 Task: Find connections with filter location Celso Ramos with filter topic #Workfromhomewith filter profile language Potuguese with filter current company Novo Nordisk with filter school Shaney Institute of Health Sciences with filter industry Information Services with filter service category NotaryOnline Research with filter keywords title Medical Laboratory Tech
Action: Mouse moved to (559, 116)
Screenshot: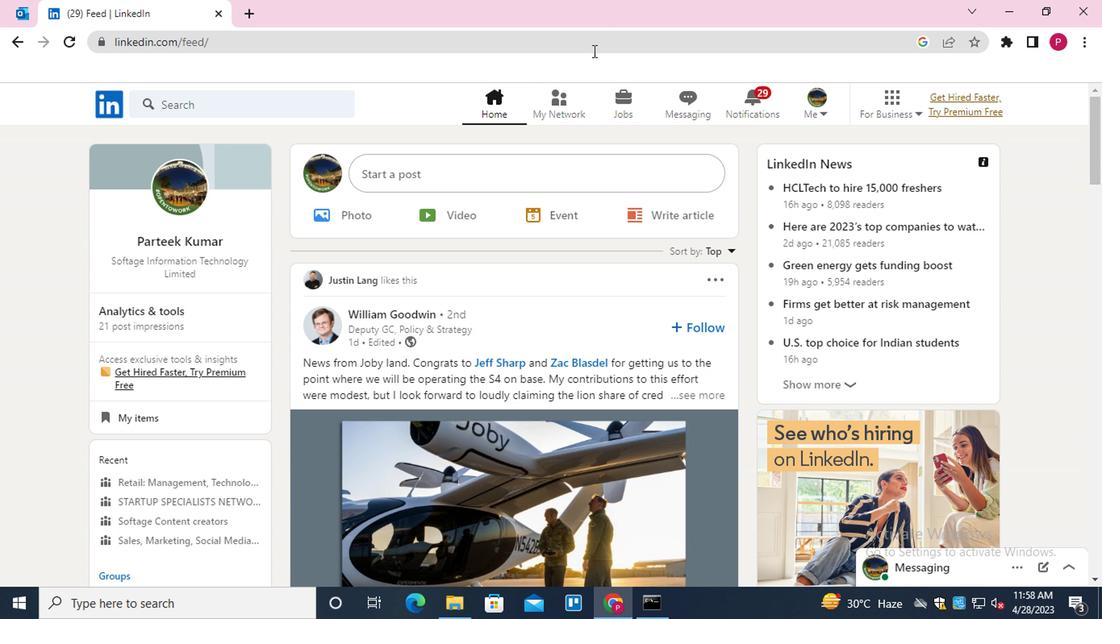 
Action: Mouse pressed left at (559, 116)
Screenshot: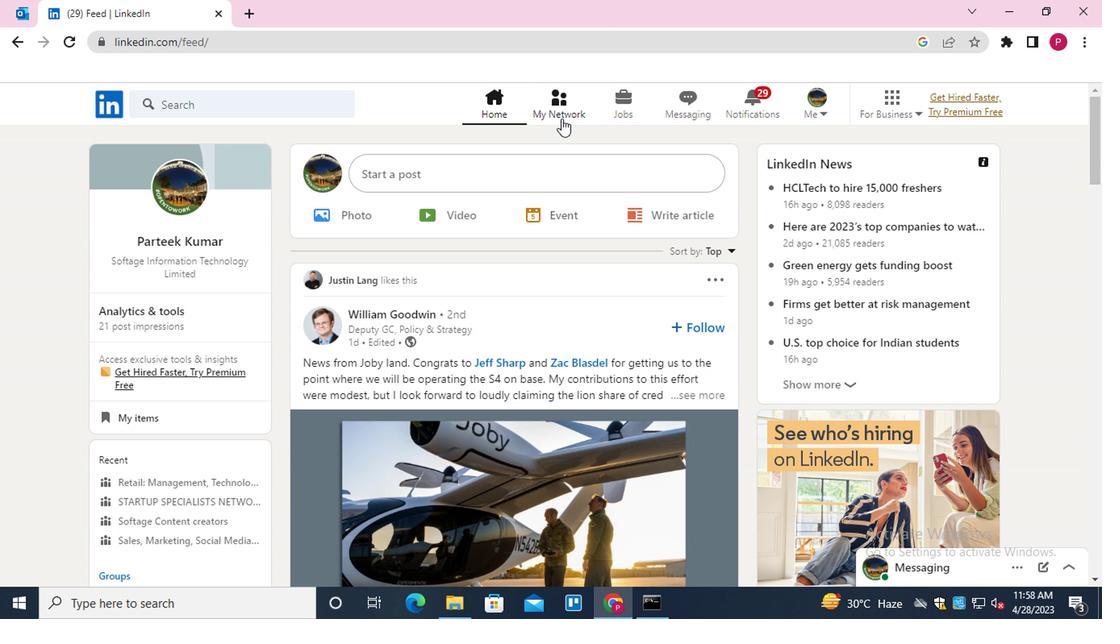 
Action: Mouse moved to (292, 195)
Screenshot: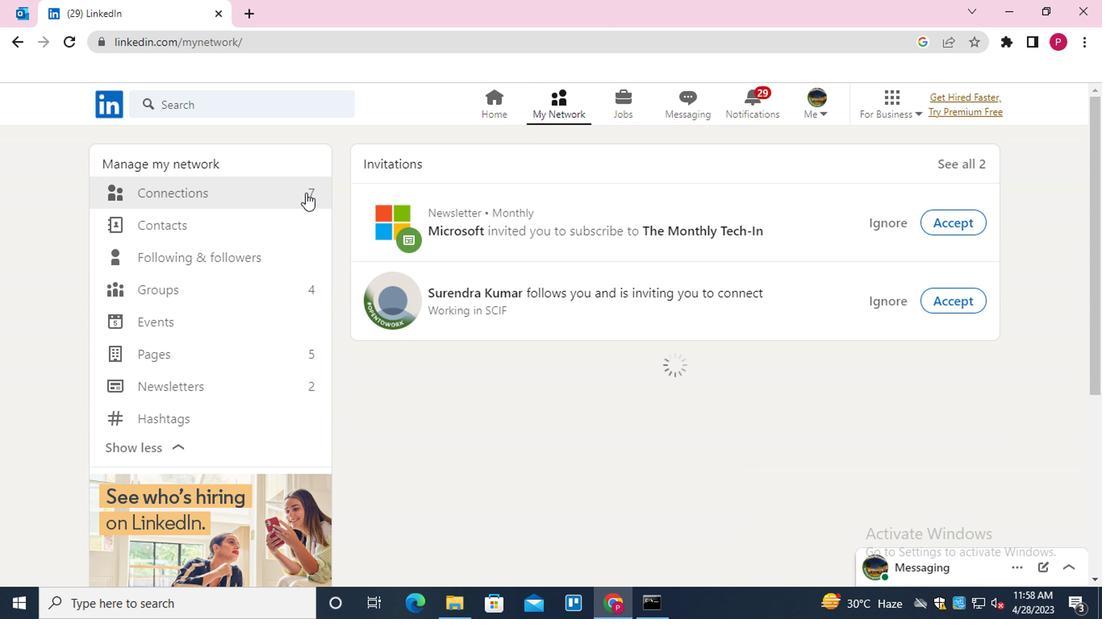 
Action: Mouse pressed left at (292, 195)
Screenshot: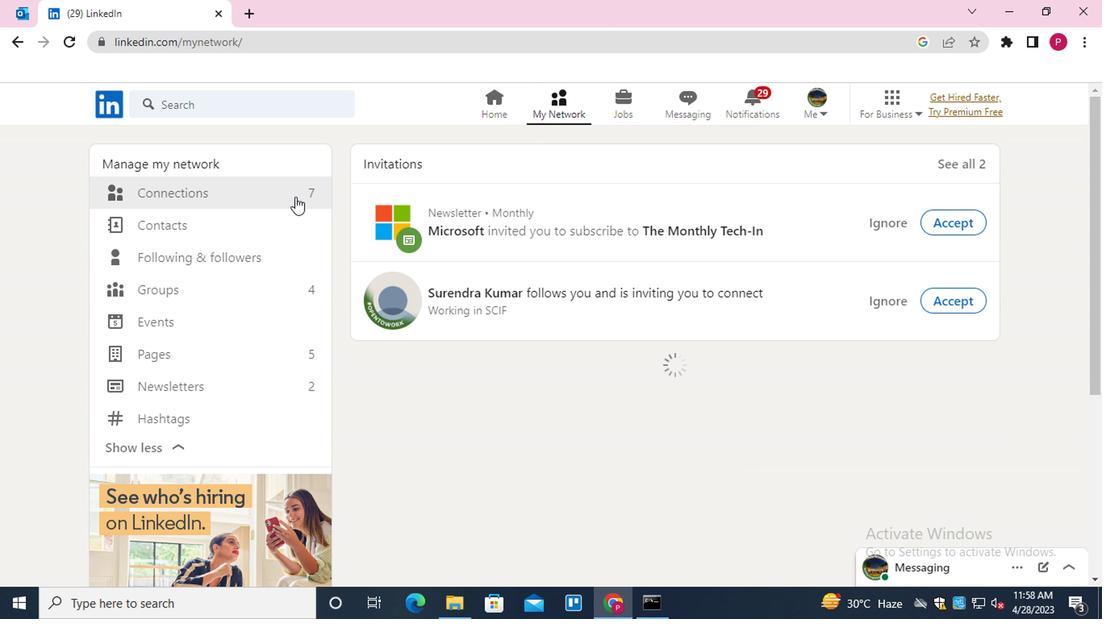 
Action: Mouse moved to (666, 192)
Screenshot: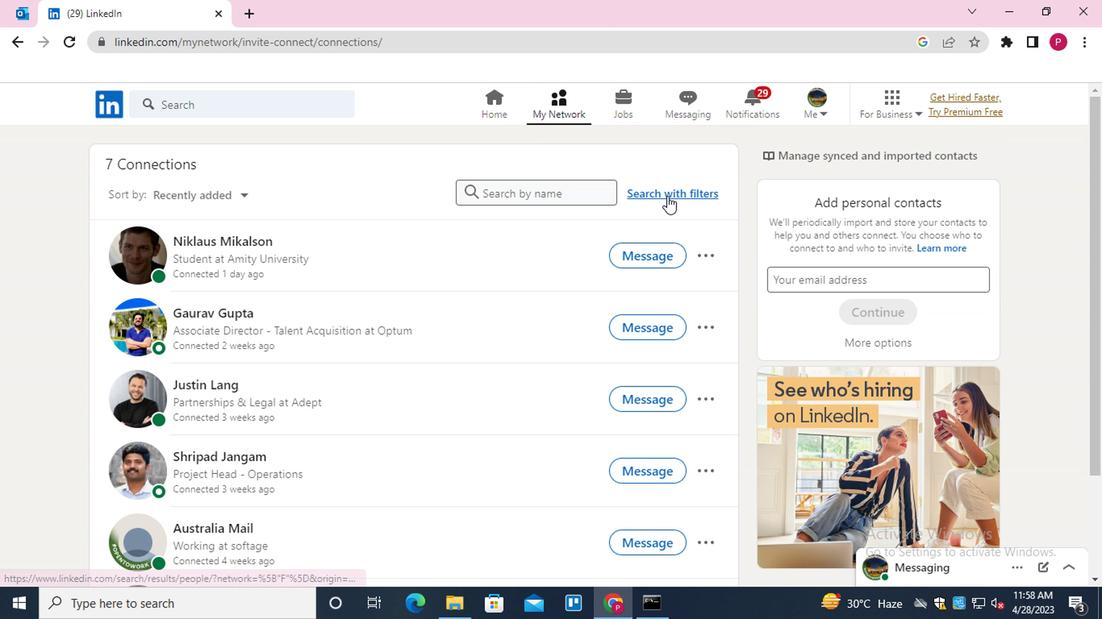 
Action: Mouse pressed left at (666, 192)
Screenshot: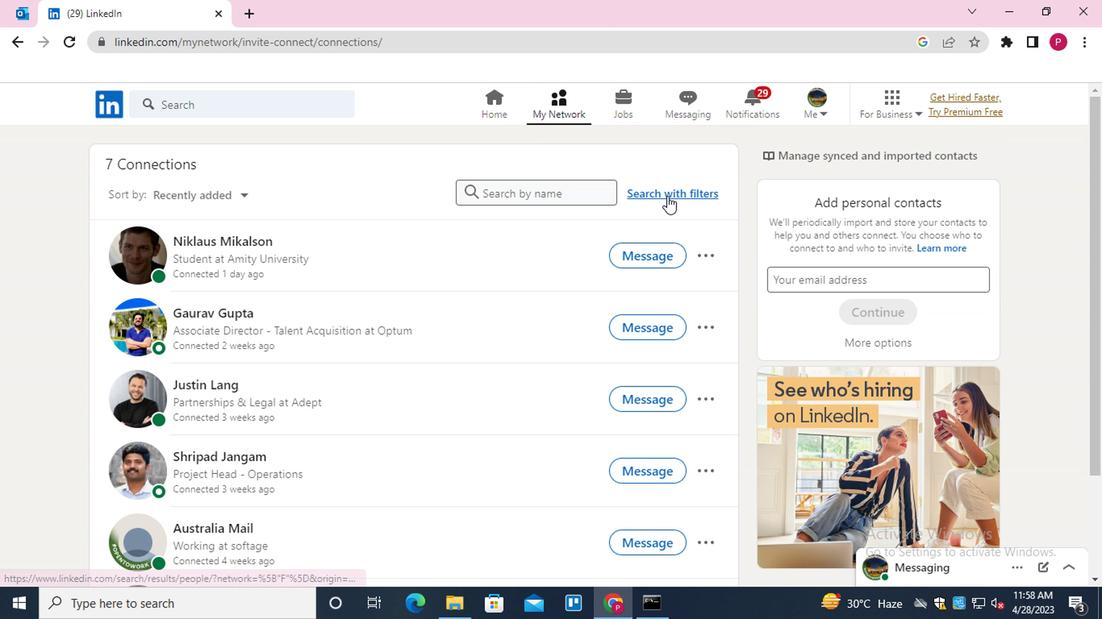 
Action: Mouse moved to (593, 149)
Screenshot: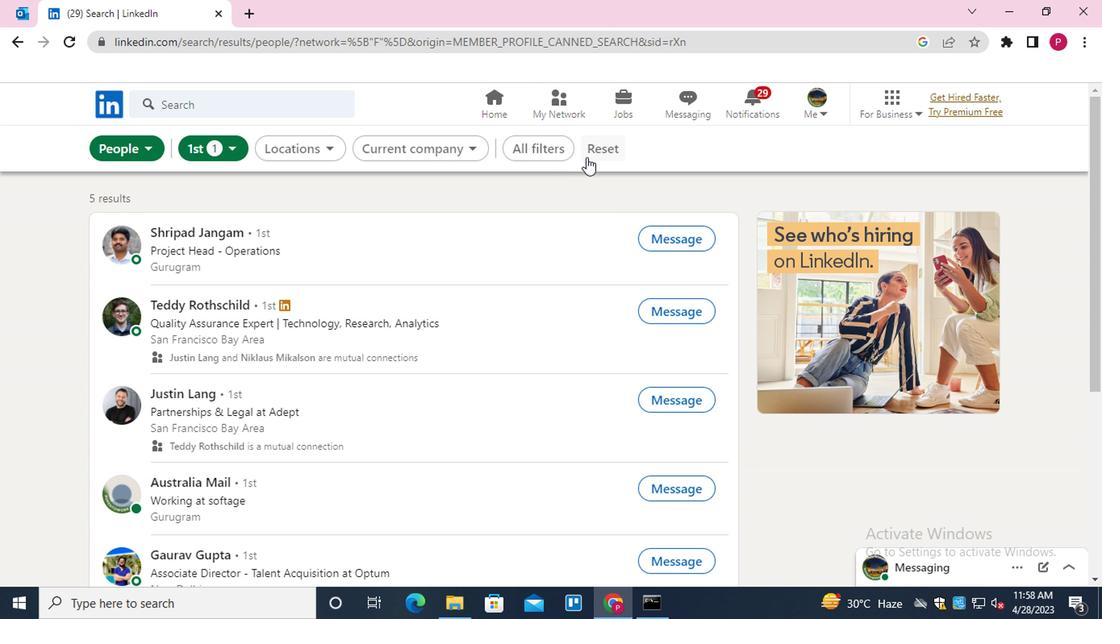 
Action: Mouse pressed left at (593, 149)
Screenshot: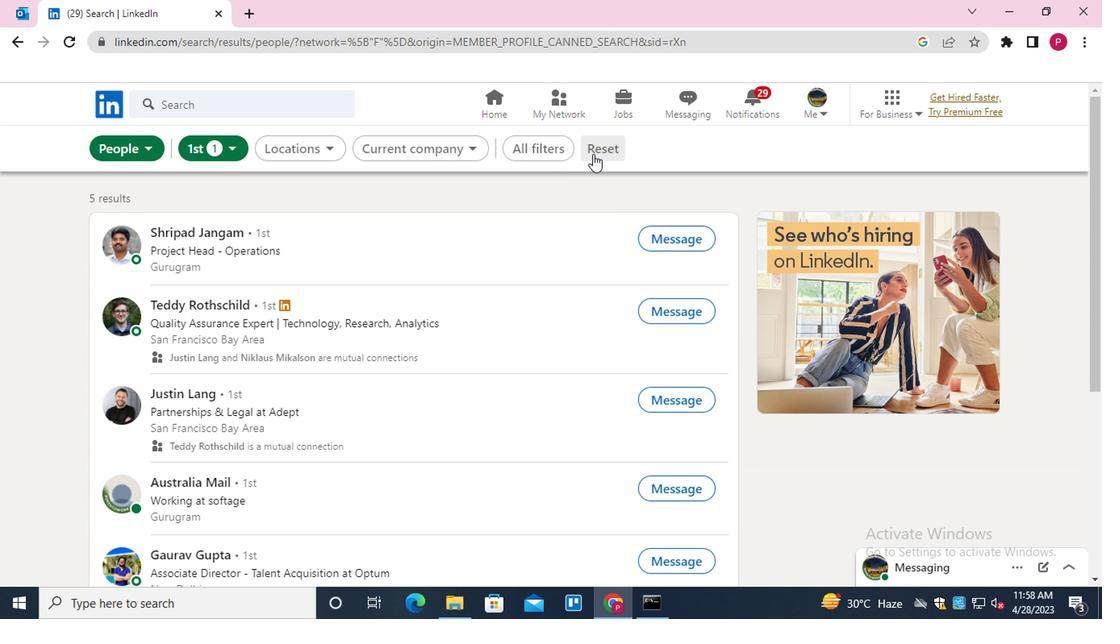 
Action: Mouse moved to (575, 148)
Screenshot: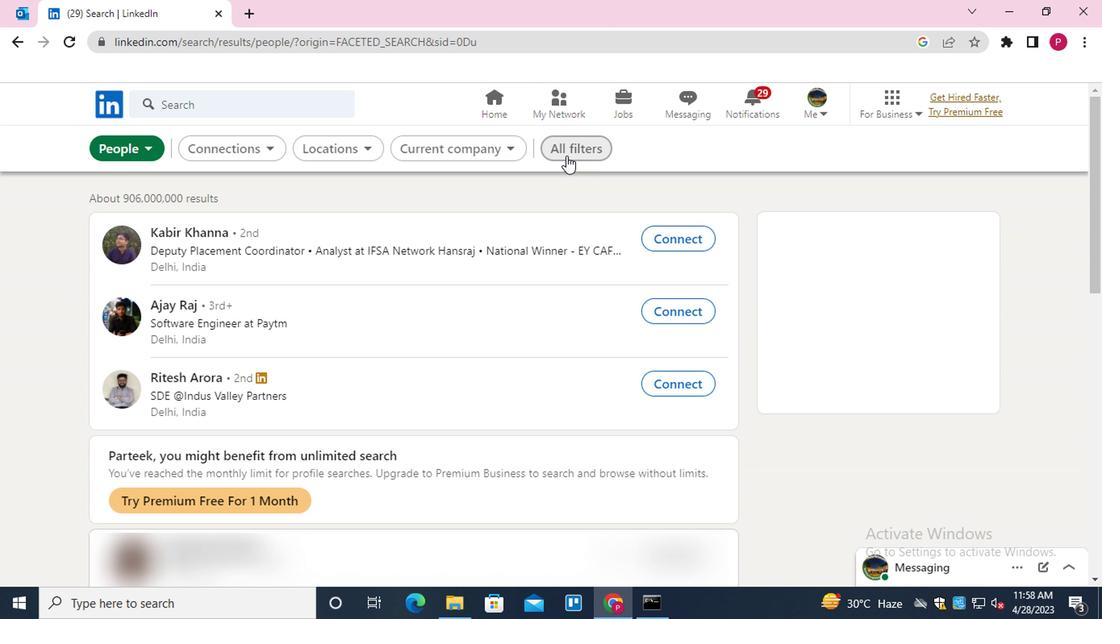 
Action: Mouse pressed left at (575, 148)
Screenshot: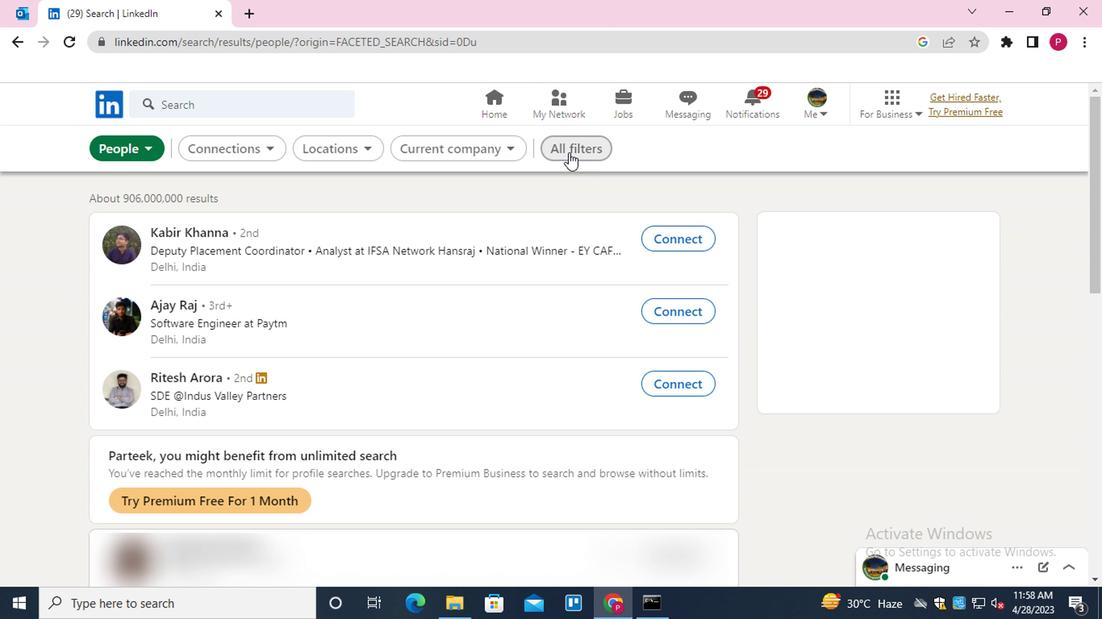 
Action: Mouse moved to (852, 355)
Screenshot: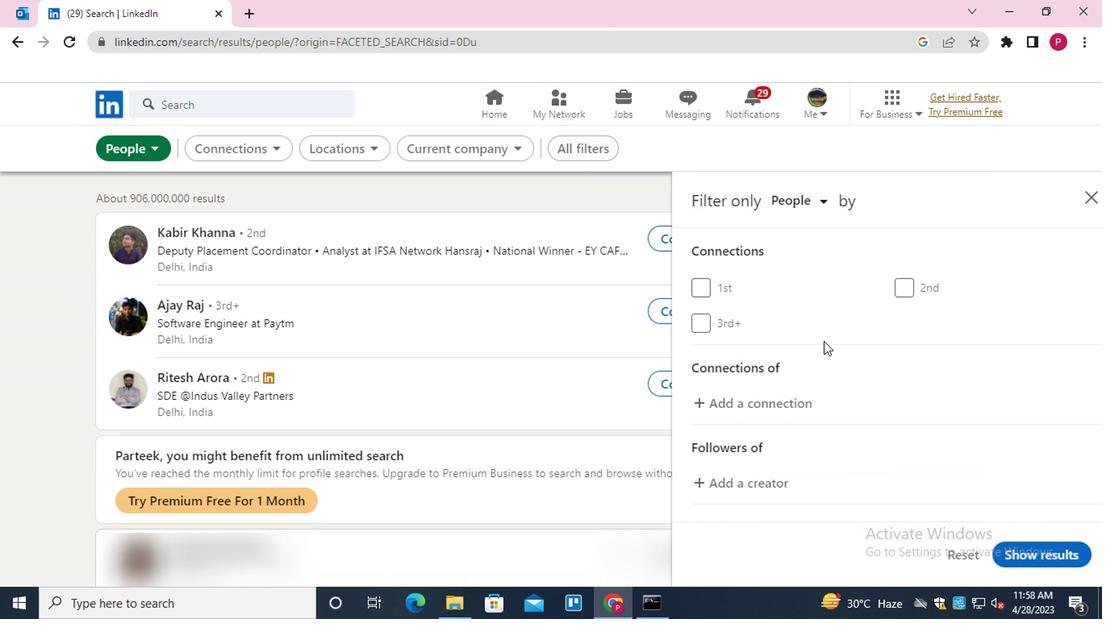 
Action: Mouse scrolled (852, 355) with delta (0, 0)
Screenshot: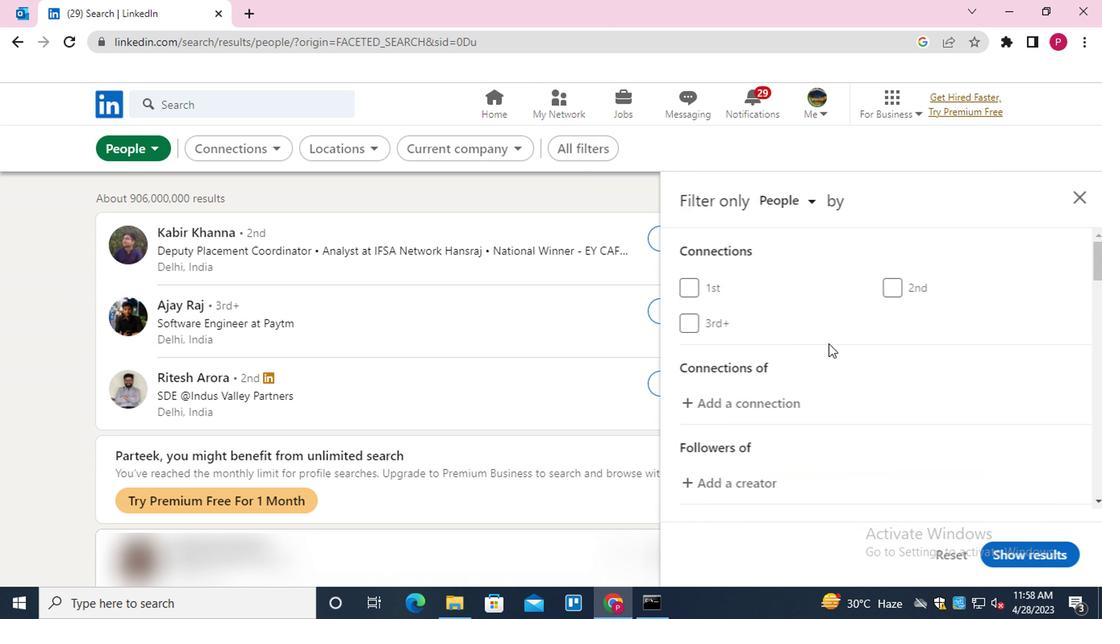 
Action: Mouse scrolled (852, 355) with delta (0, 0)
Screenshot: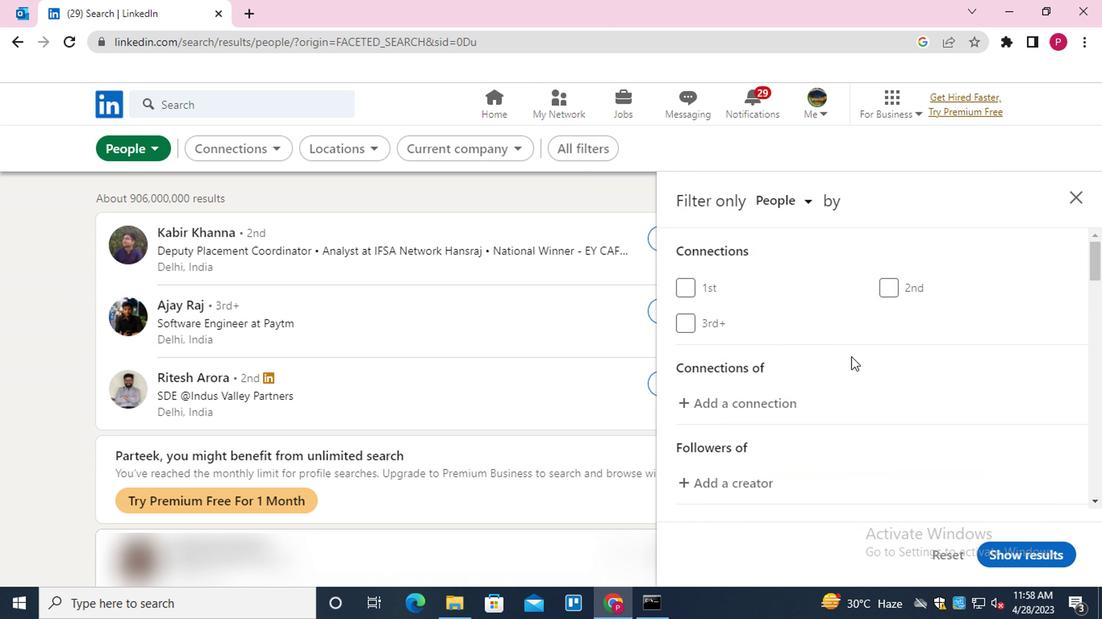 
Action: Mouse scrolled (852, 355) with delta (0, 0)
Screenshot: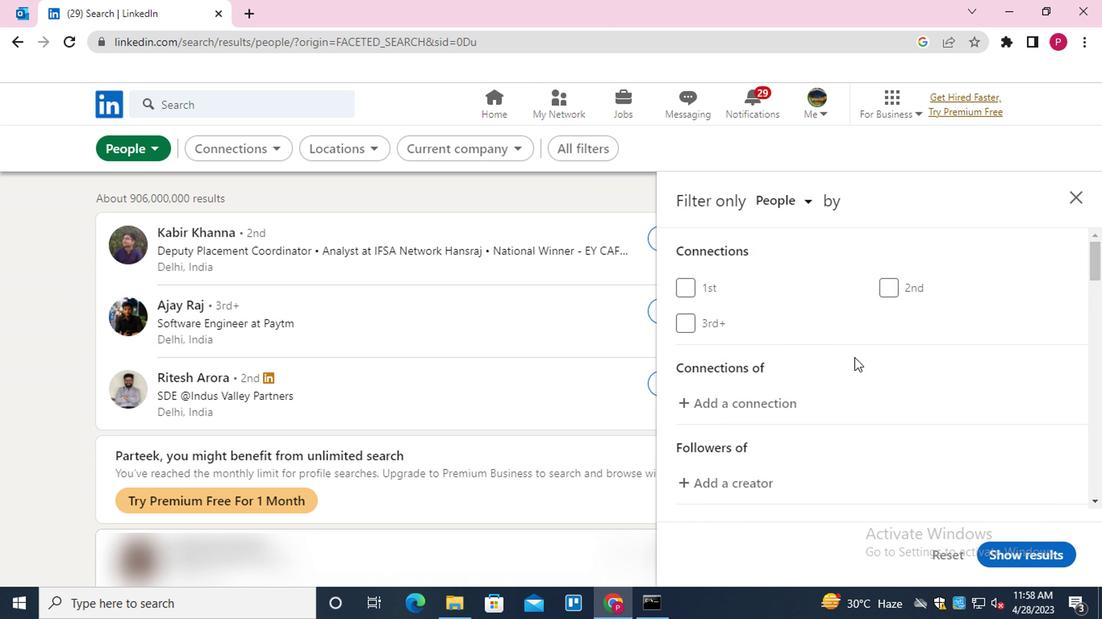 
Action: Mouse moved to (956, 392)
Screenshot: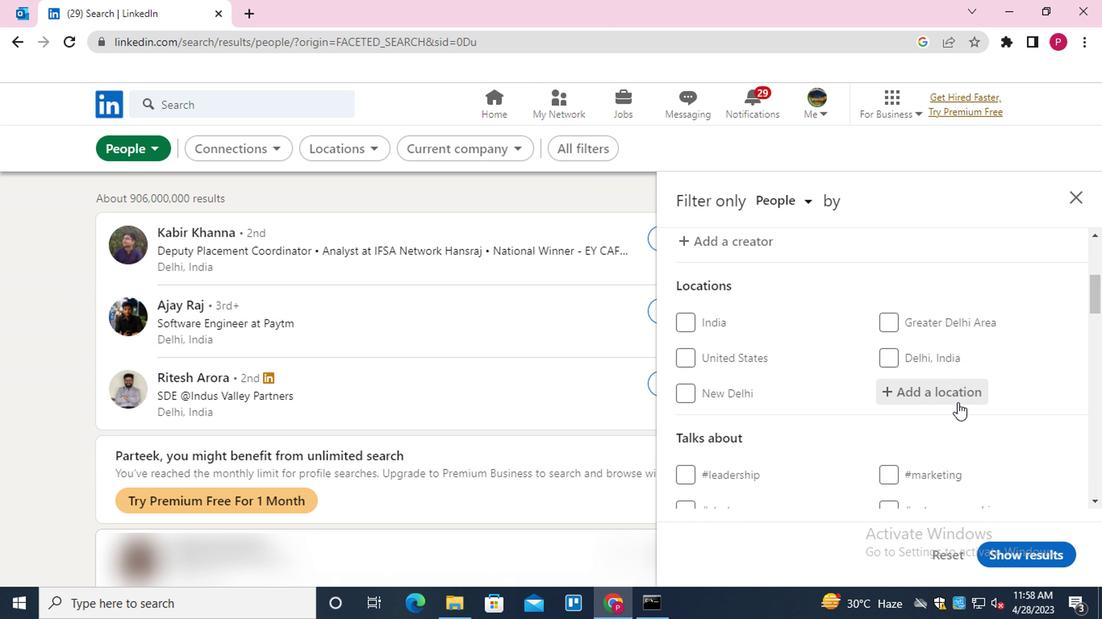 
Action: Mouse pressed left at (956, 392)
Screenshot: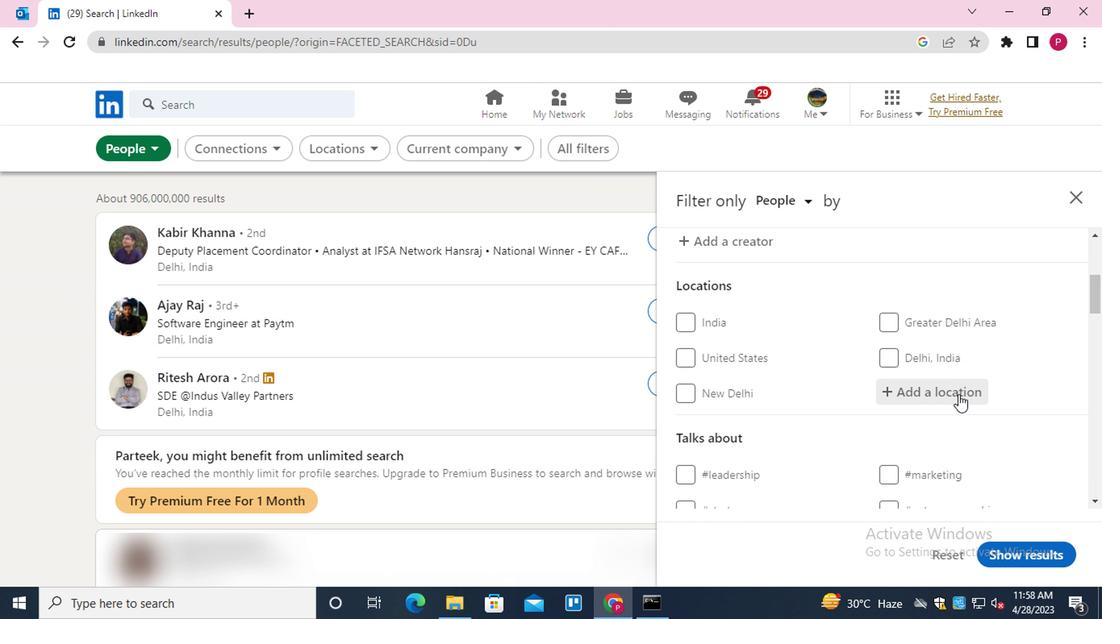
Action: Key pressed <Key.shift>CELSO<Key.down><Key.down><Key.enter>
Screenshot: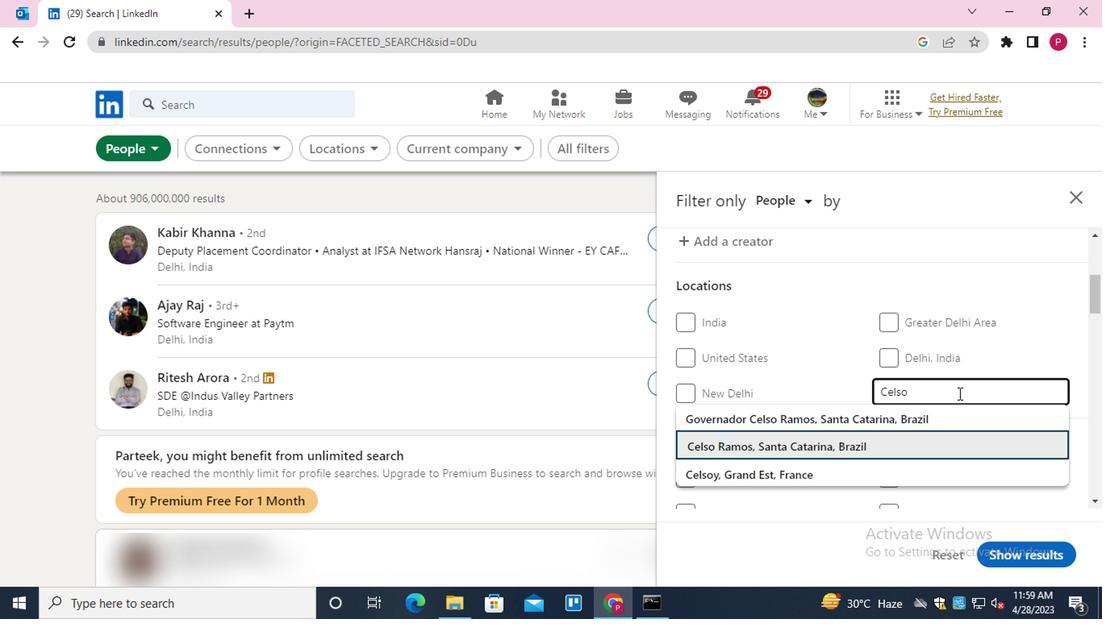 
Action: Mouse moved to (954, 392)
Screenshot: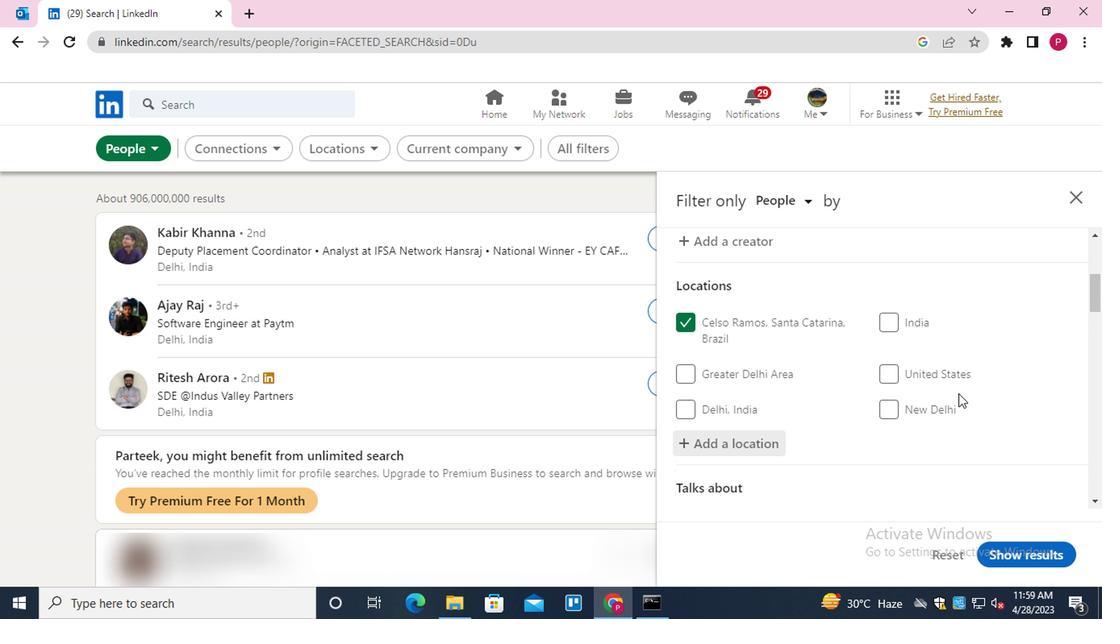 
Action: Mouse scrolled (954, 391) with delta (0, -1)
Screenshot: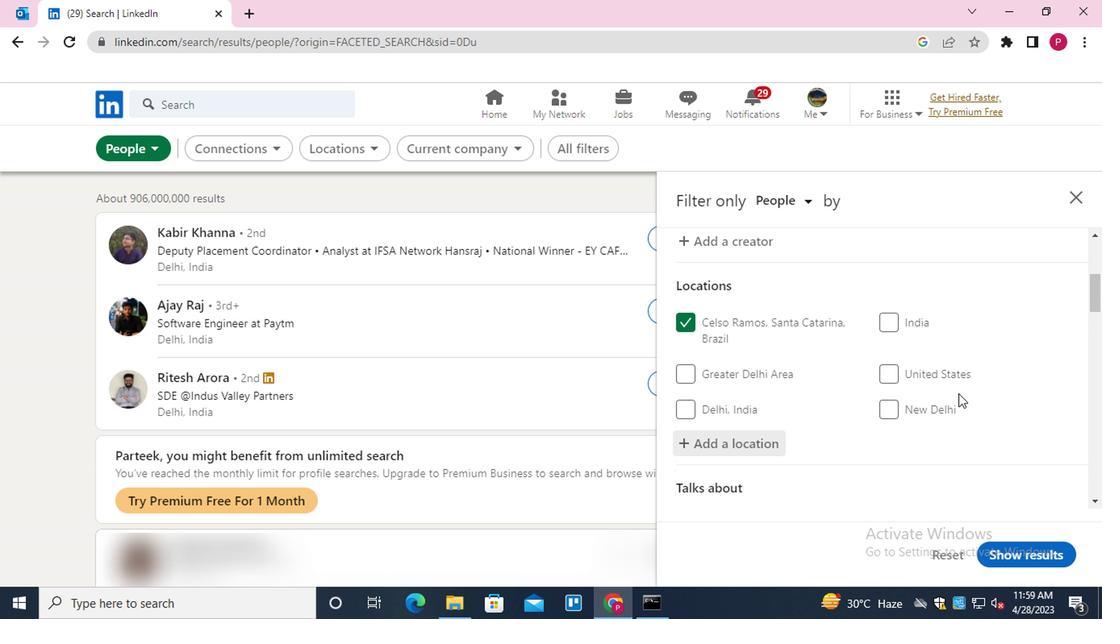 
Action: Mouse moved to (947, 394)
Screenshot: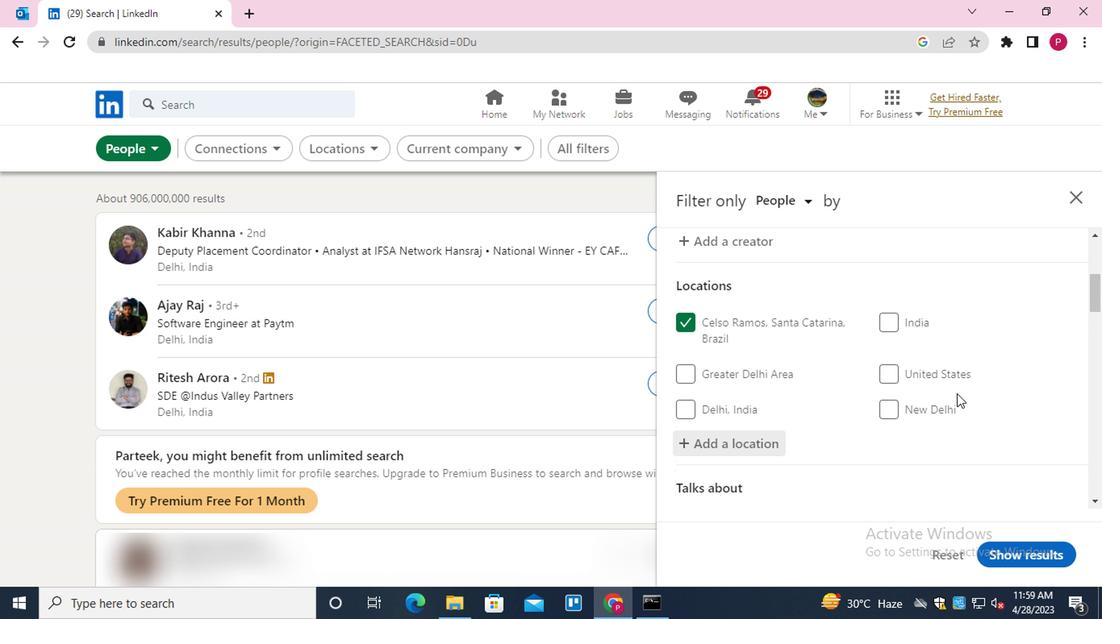 
Action: Mouse scrolled (947, 393) with delta (0, -1)
Screenshot: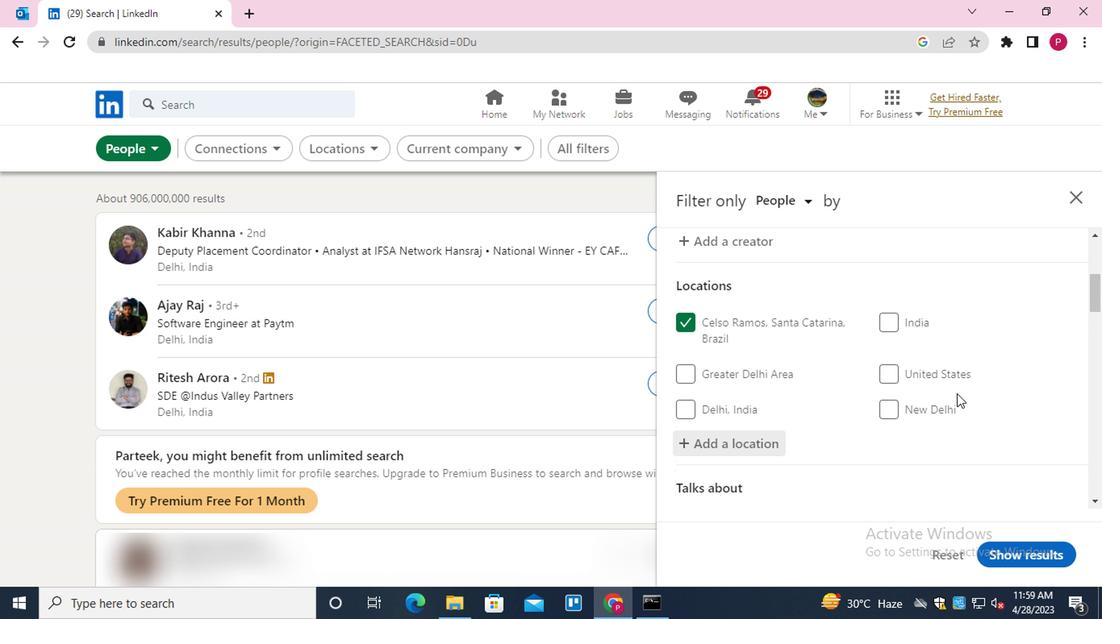 
Action: Mouse moved to (934, 398)
Screenshot: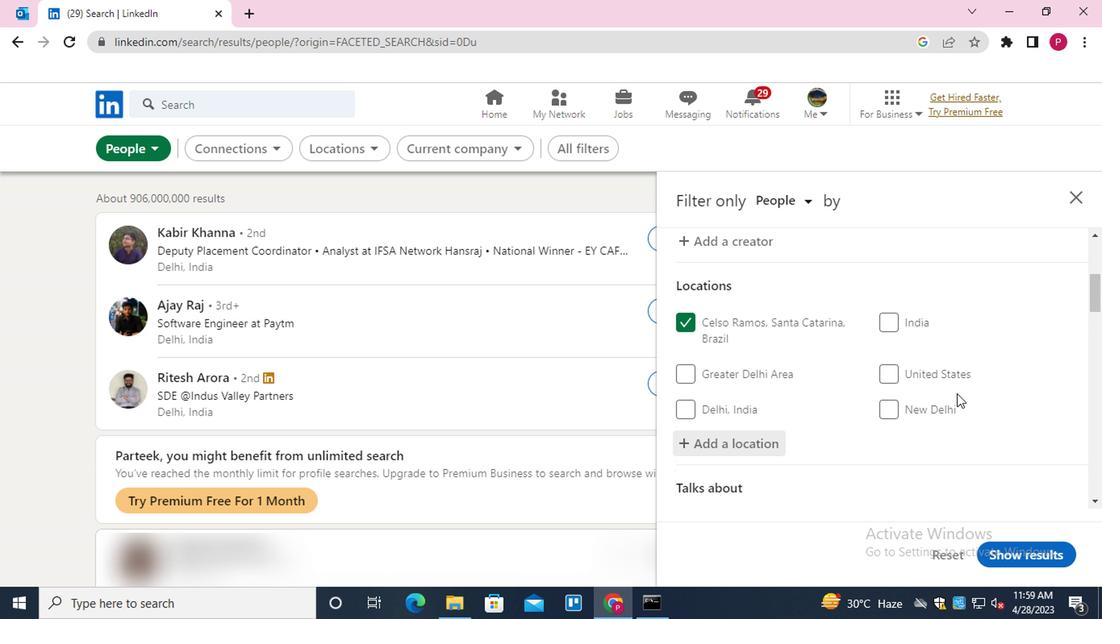 
Action: Mouse scrolled (934, 397) with delta (0, -1)
Screenshot: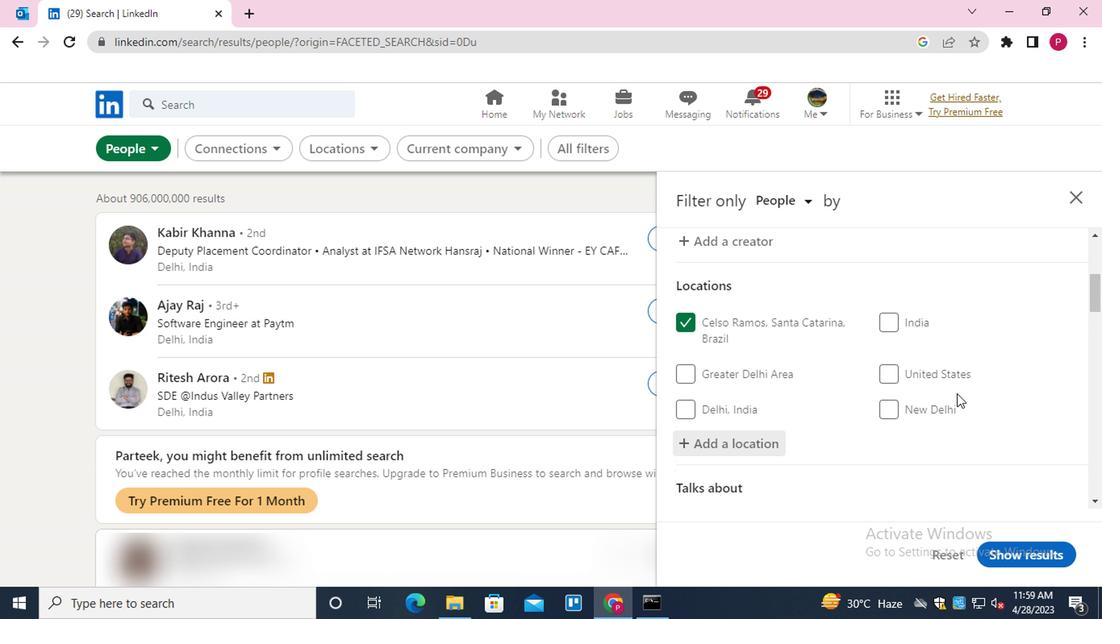 
Action: Mouse moved to (898, 354)
Screenshot: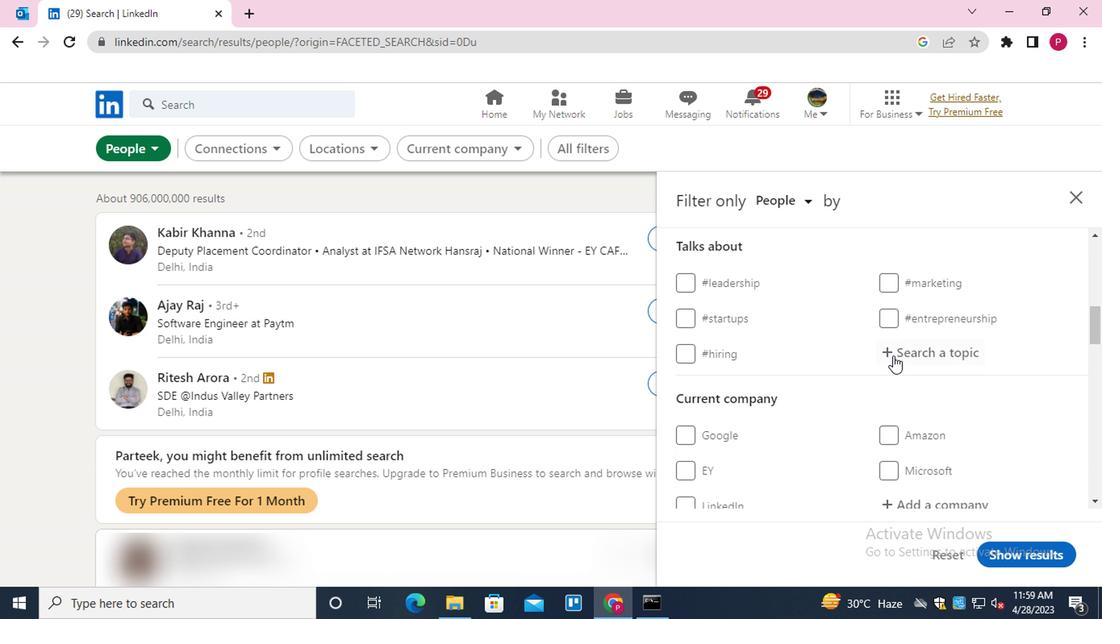 
Action: Mouse pressed left at (898, 354)
Screenshot: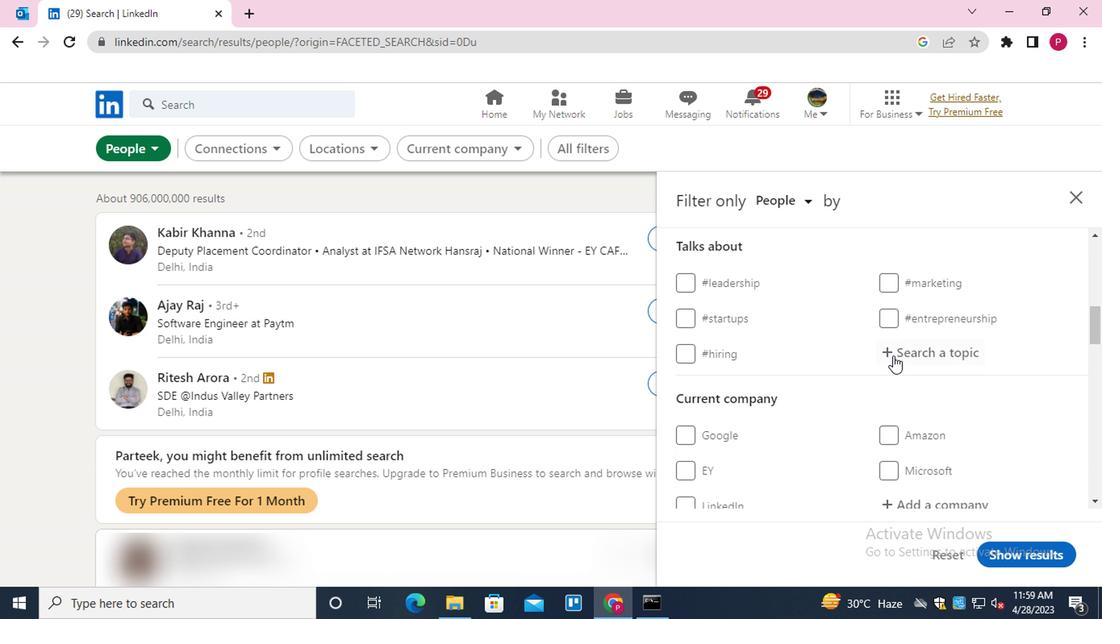 
Action: Key pressed WORKFROMHOME<Key.down><Key.down><Key.down><Key.enter>
Screenshot: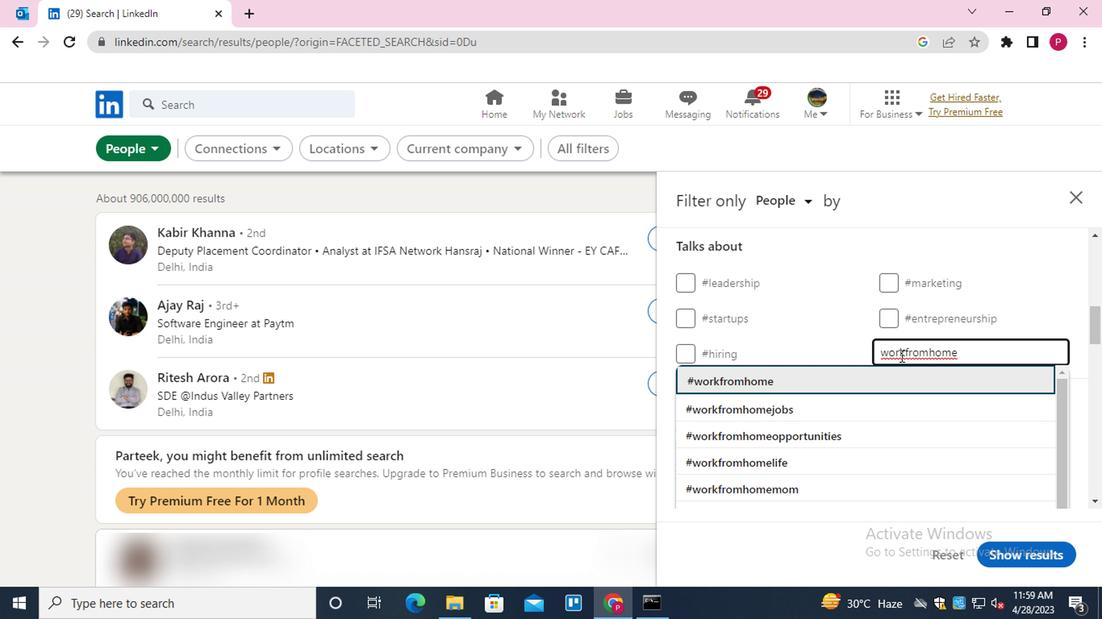 
Action: Mouse moved to (892, 359)
Screenshot: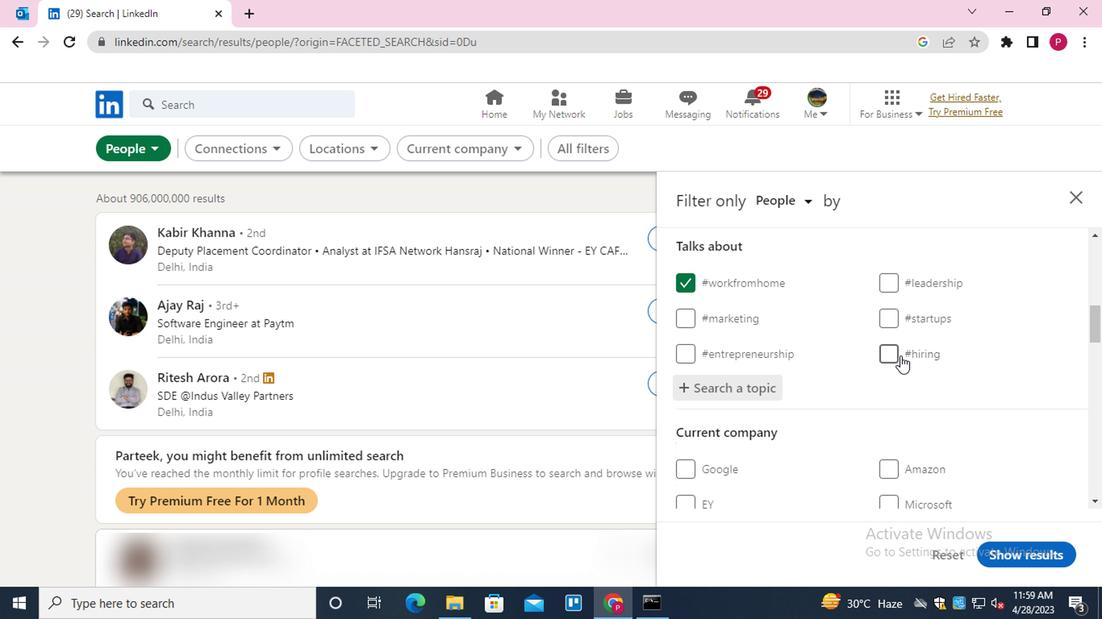 
Action: Mouse scrolled (892, 359) with delta (0, 0)
Screenshot: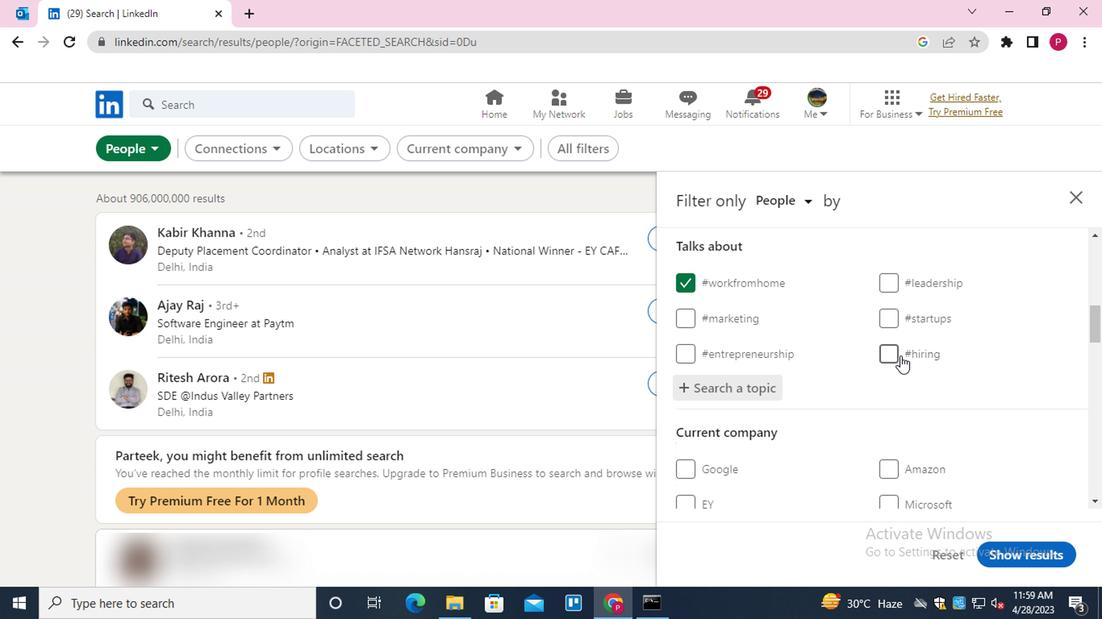 
Action: Mouse scrolled (892, 359) with delta (0, 0)
Screenshot: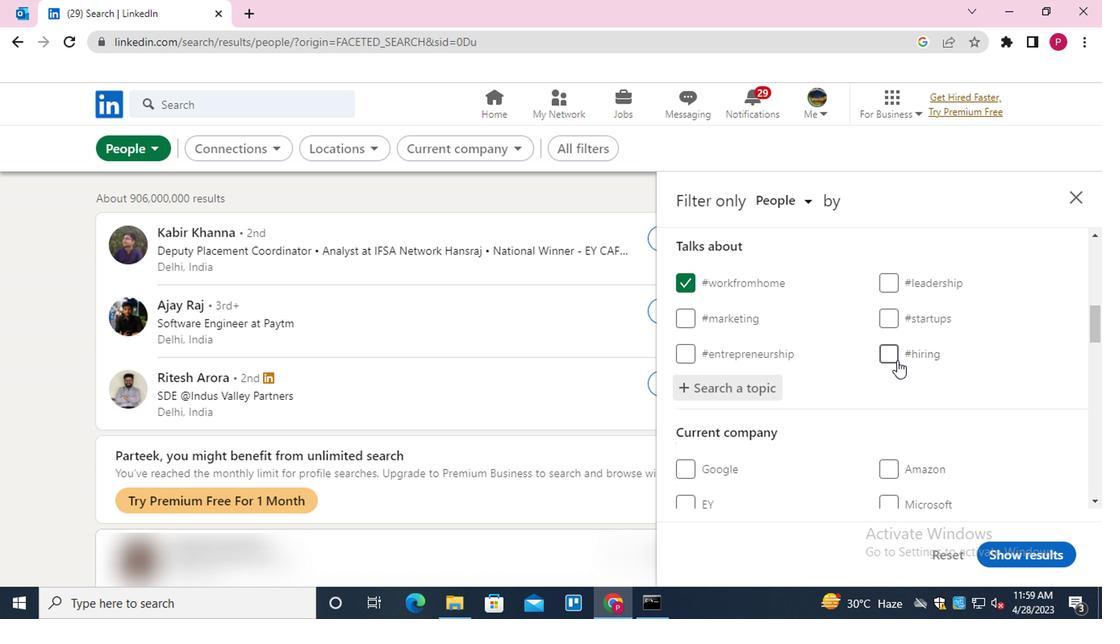 
Action: Mouse scrolled (892, 359) with delta (0, 0)
Screenshot: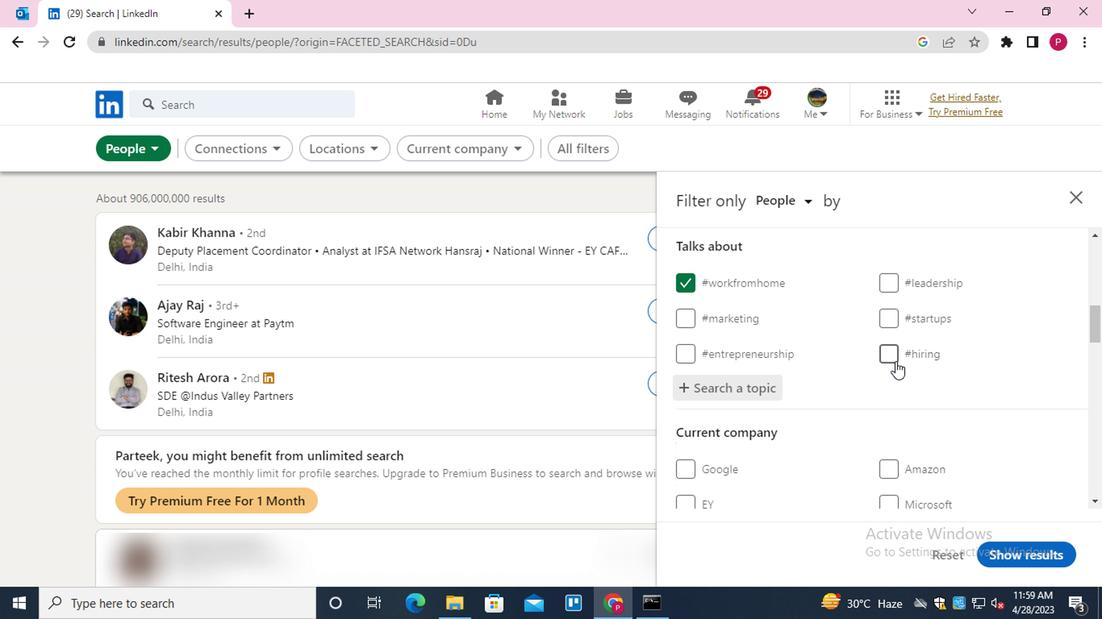 
Action: Mouse scrolled (892, 359) with delta (0, 0)
Screenshot: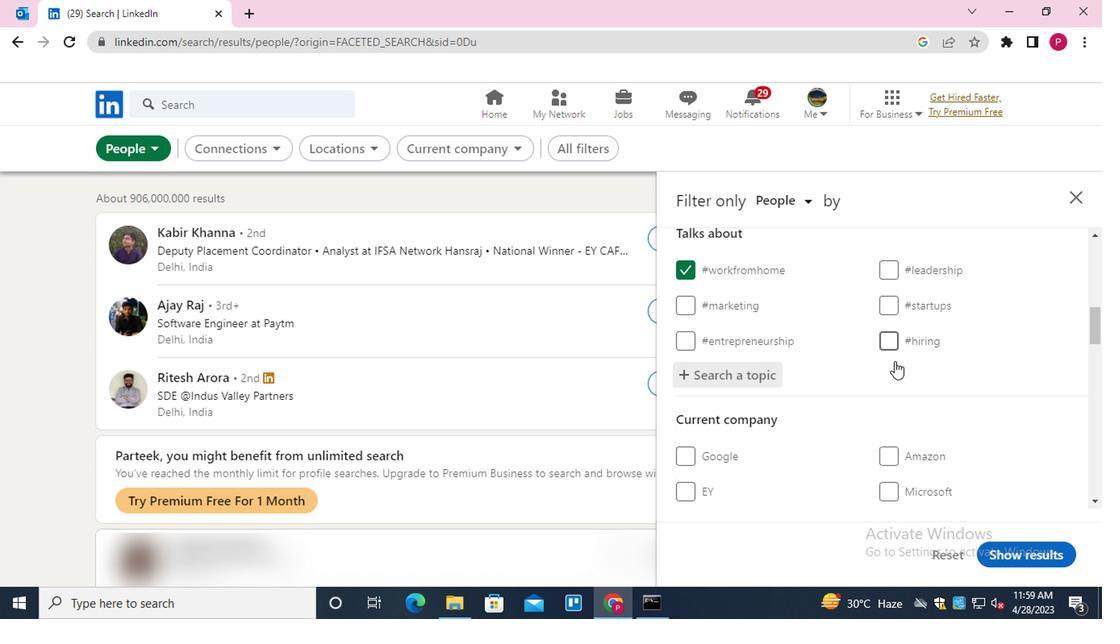 
Action: Mouse moved to (809, 389)
Screenshot: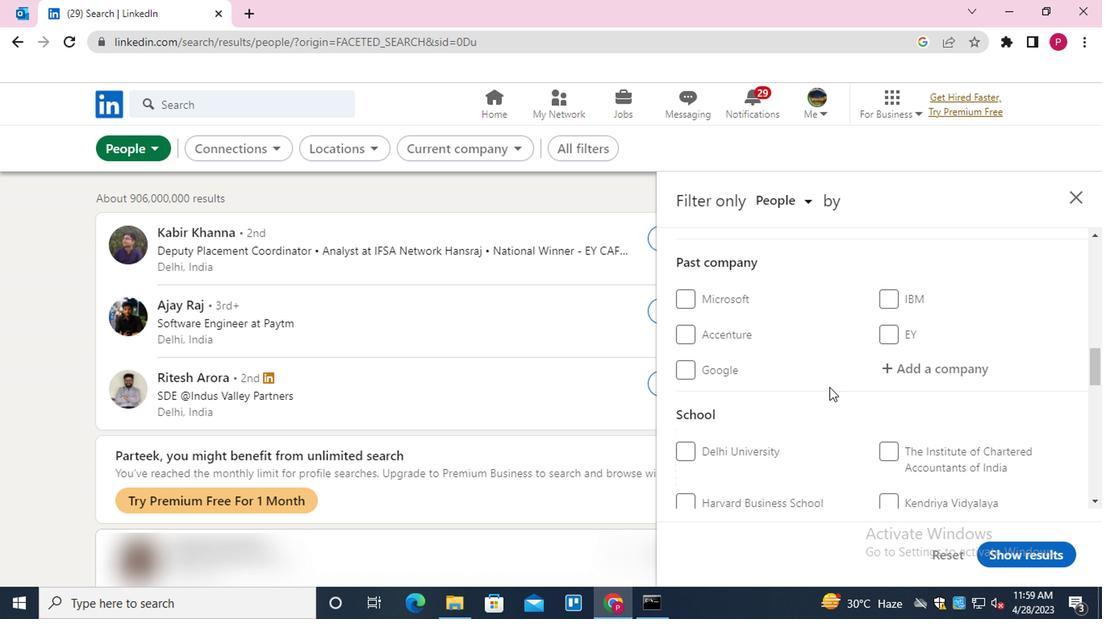 
Action: Mouse scrolled (809, 388) with delta (0, 0)
Screenshot: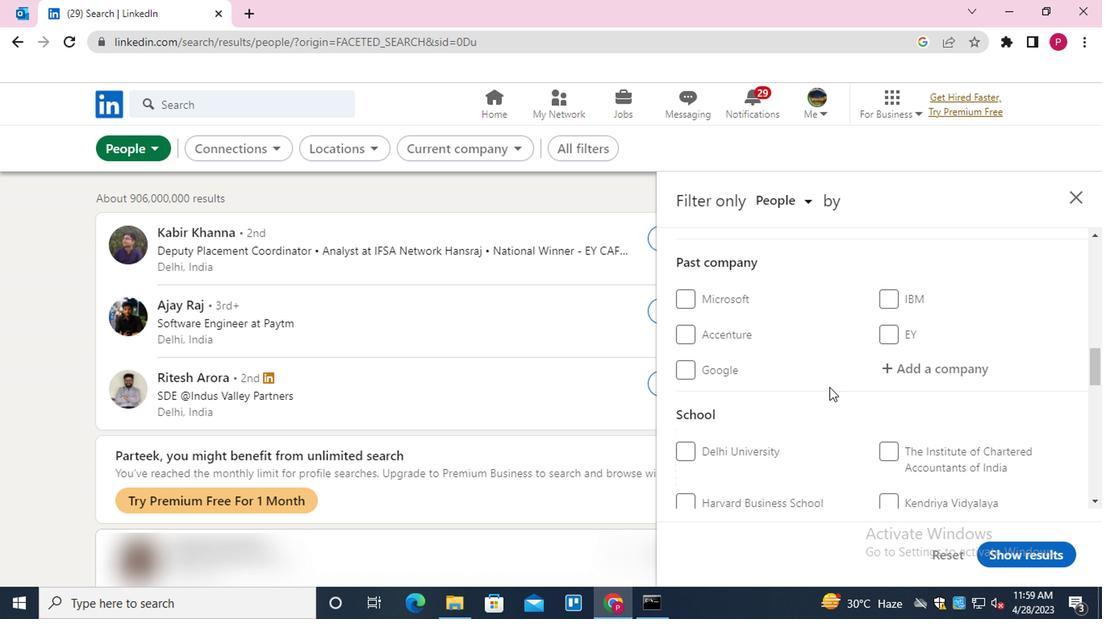 
Action: Mouse scrolled (809, 388) with delta (0, 0)
Screenshot: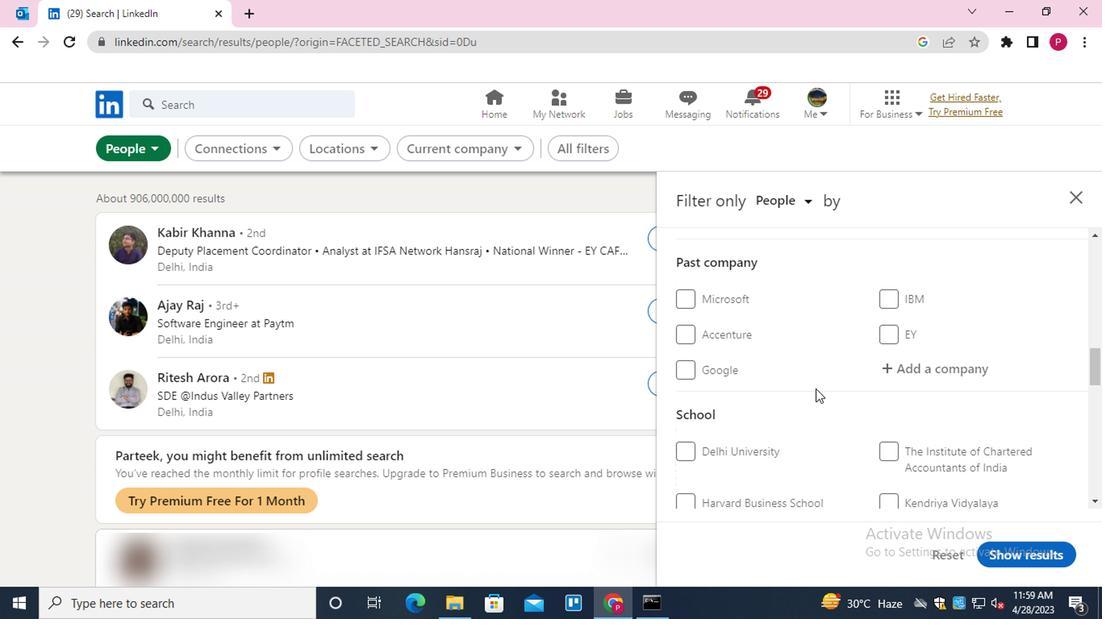 
Action: Mouse scrolled (809, 388) with delta (0, 0)
Screenshot: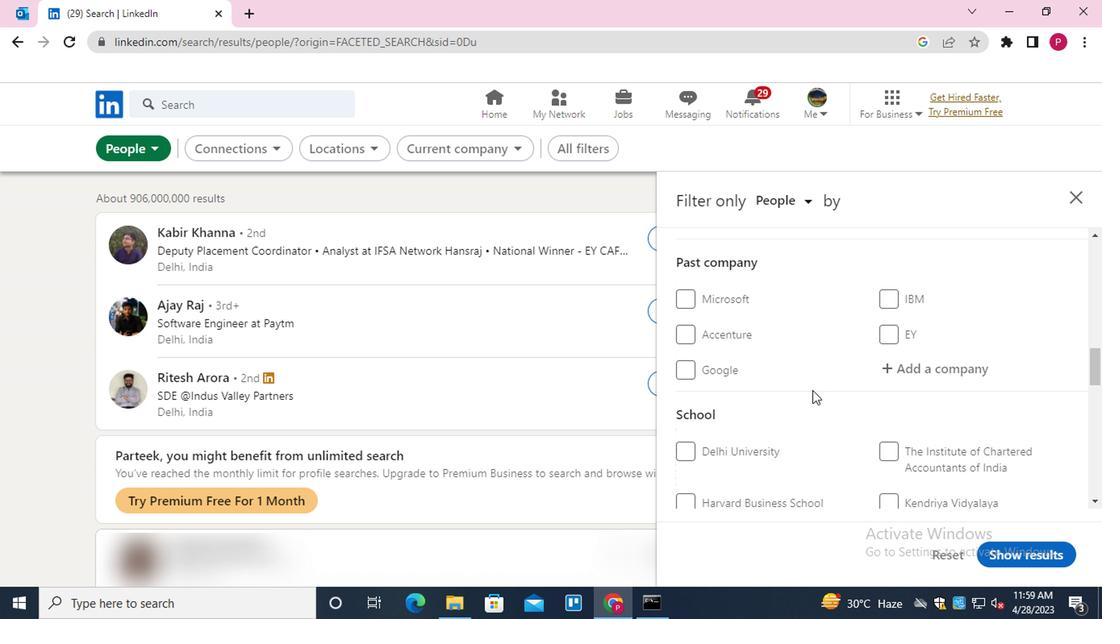 
Action: Mouse moved to (808, 390)
Screenshot: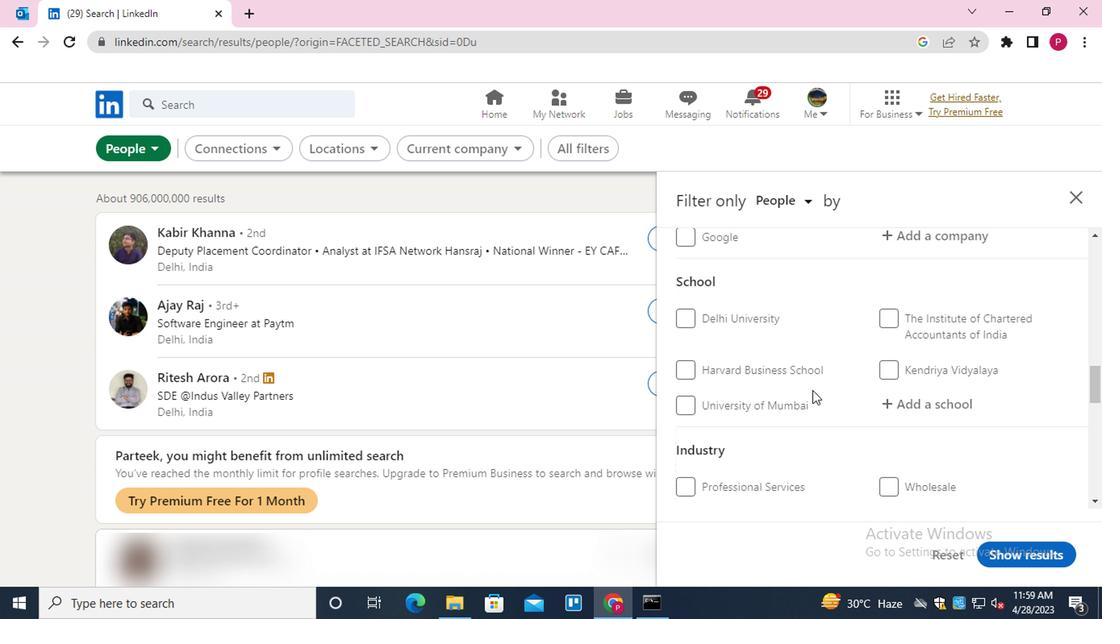 
Action: Mouse scrolled (808, 389) with delta (0, -1)
Screenshot: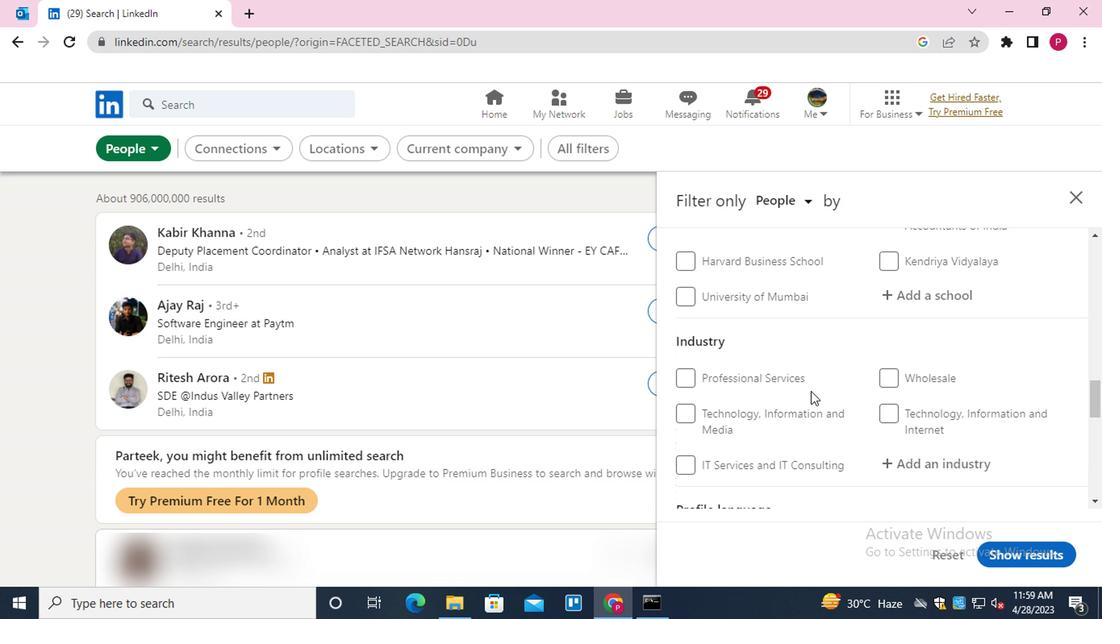 
Action: Mouse scrolled (808, 389) with delta (0, -1)
Screenshot: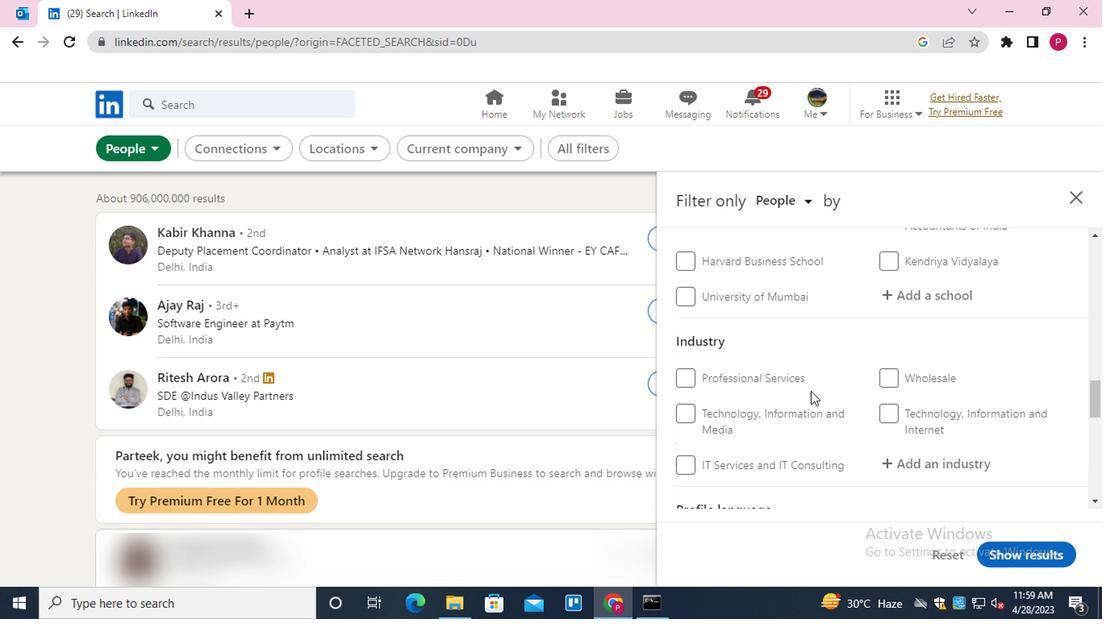 
Action: Mouse moved to (878, 417)
Screenshot: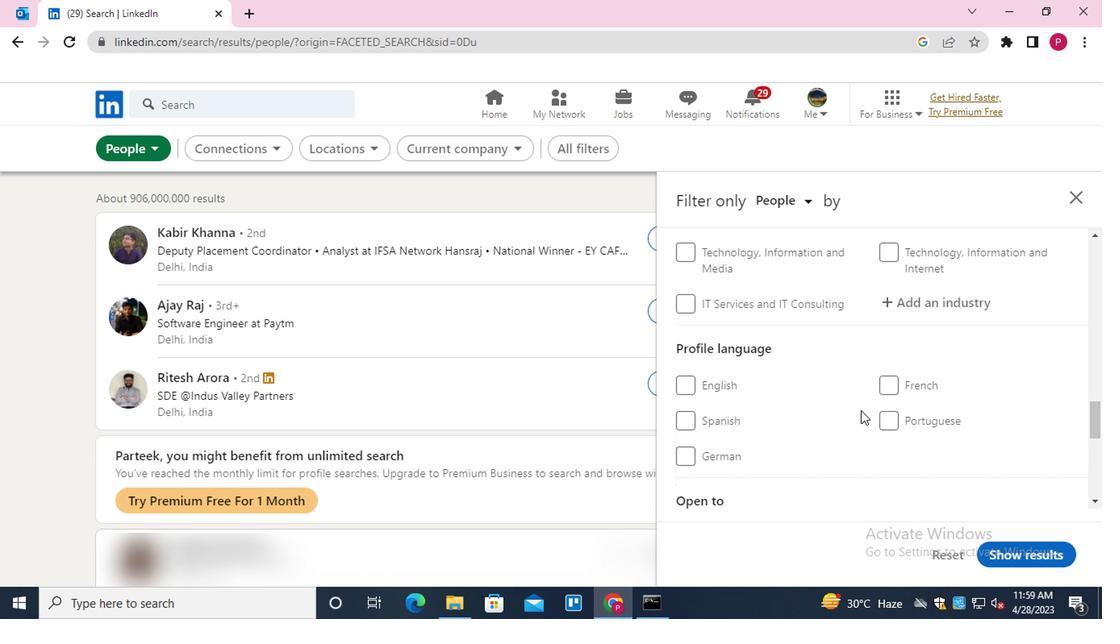 
Action: Mouse pressed left at (878, 417)
Screenshot: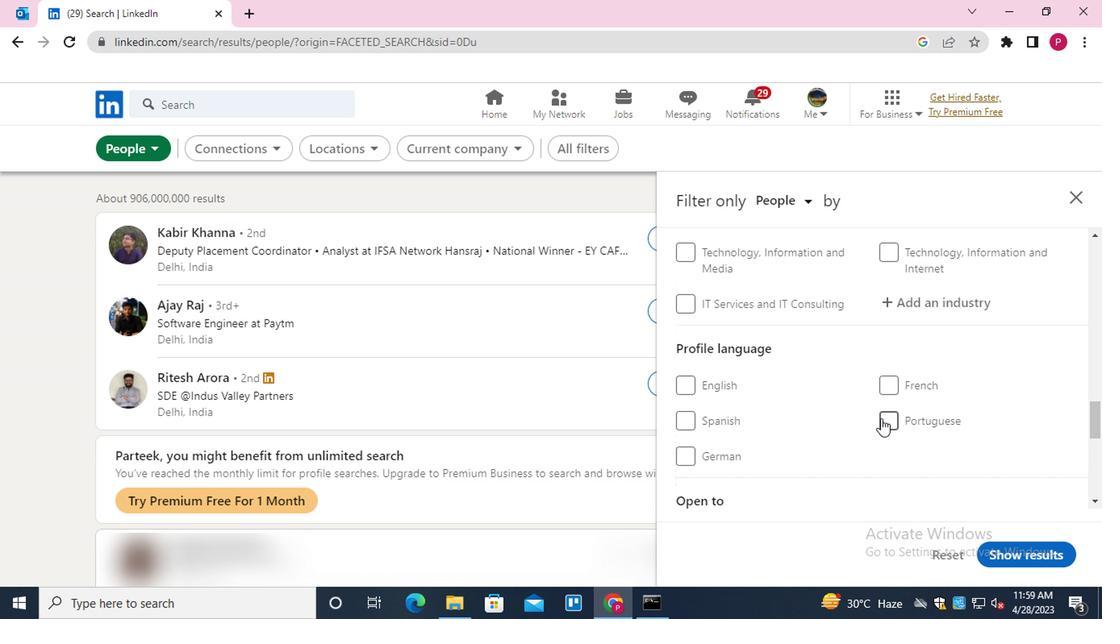 
Action: Mouse moved to (765, 433)
Screenshot: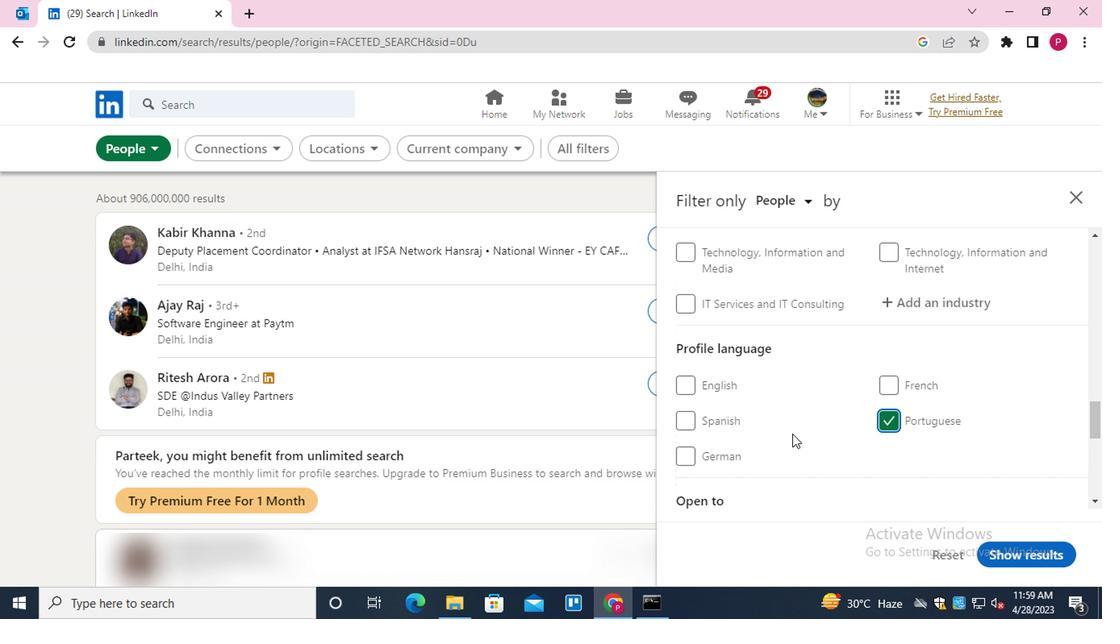 
Action: Mouse scrolled (765, 434) with delta (0, 0)
Screenshot: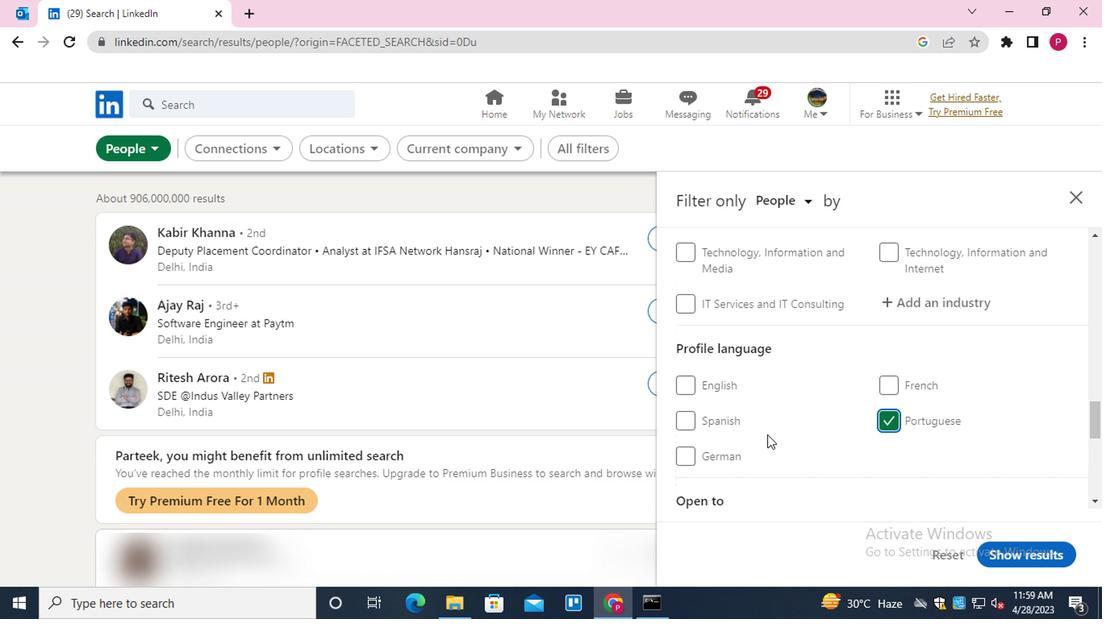 
Action: Mouse scrolled (765, 434) with delta (0, 0)
Screenshot: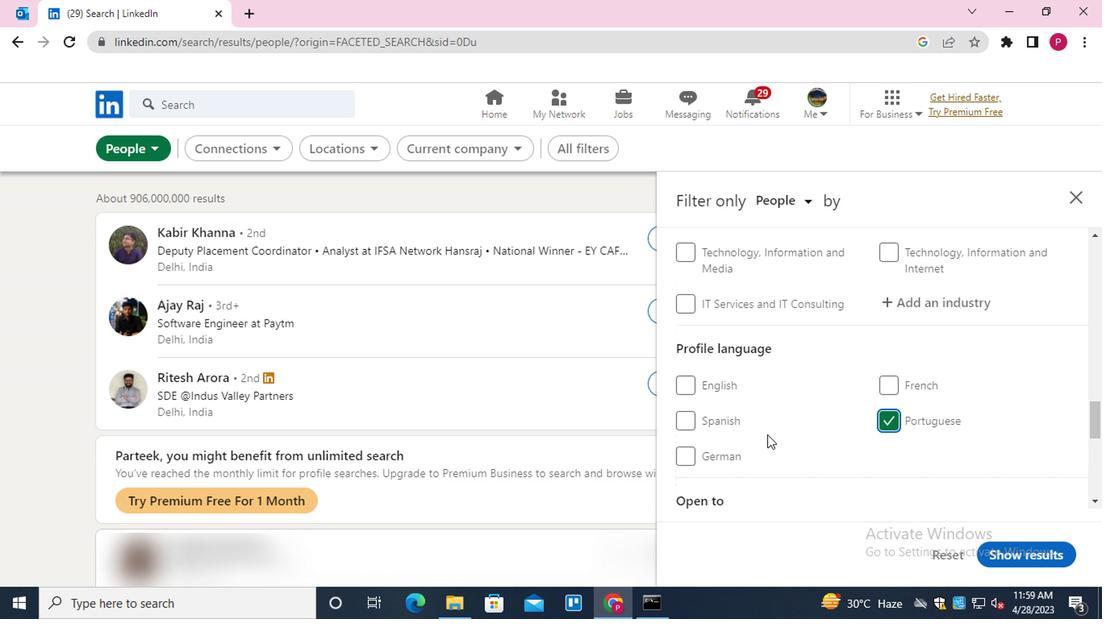 
Action: Mouse scrolled (765, 434) with delta (0, 0)
Screenshot: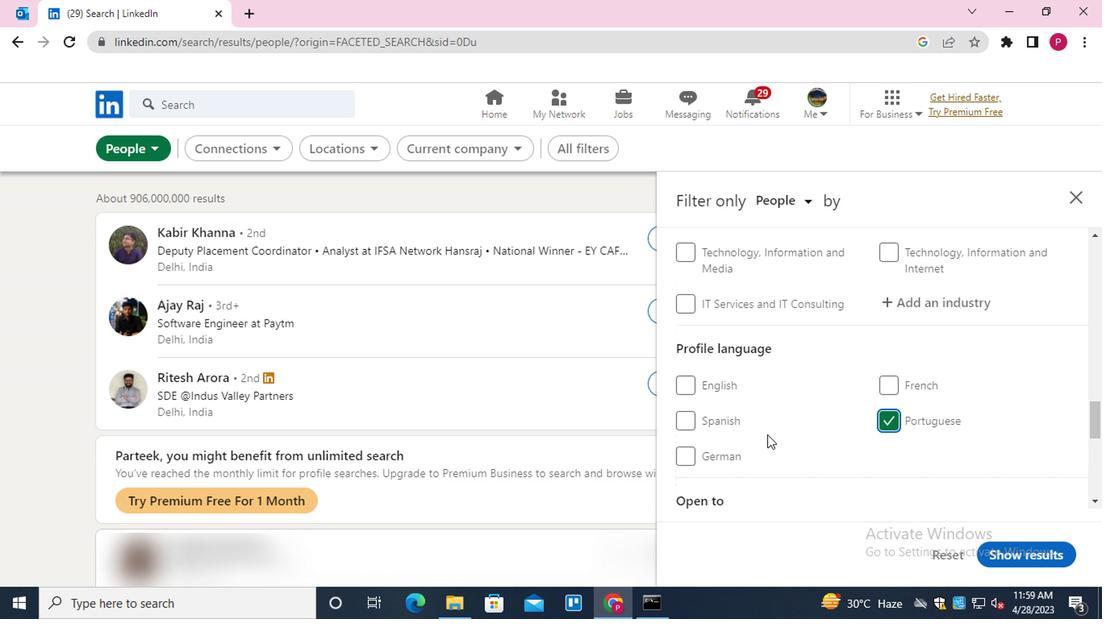 
Action: Mouse scrolled (765, 434) with delta (0, 0)
Screenshot: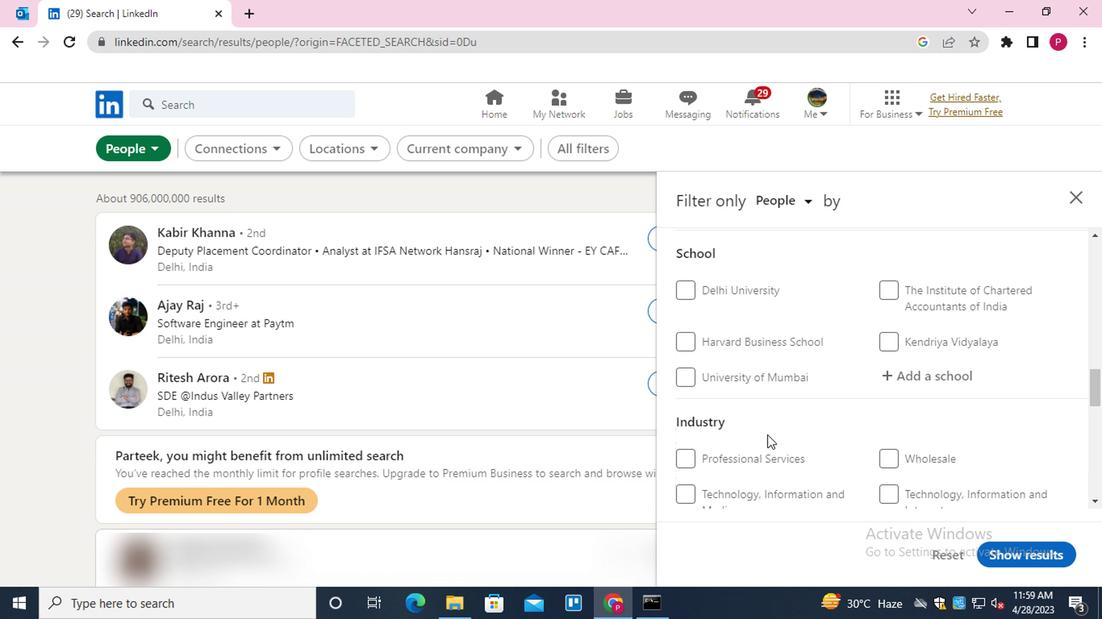 
Action: Mouse scrolled (765, 434) with delta (0, 0)
Screenshot: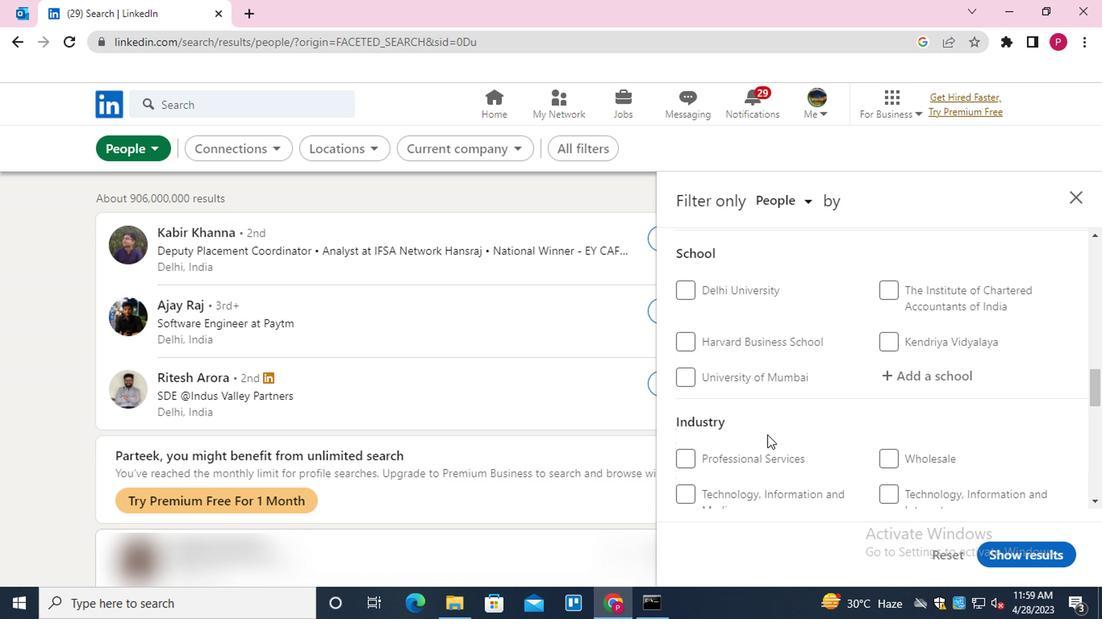 
Action: Mouse scrolled (765, 434) with delta (0, 0)
Screenshot: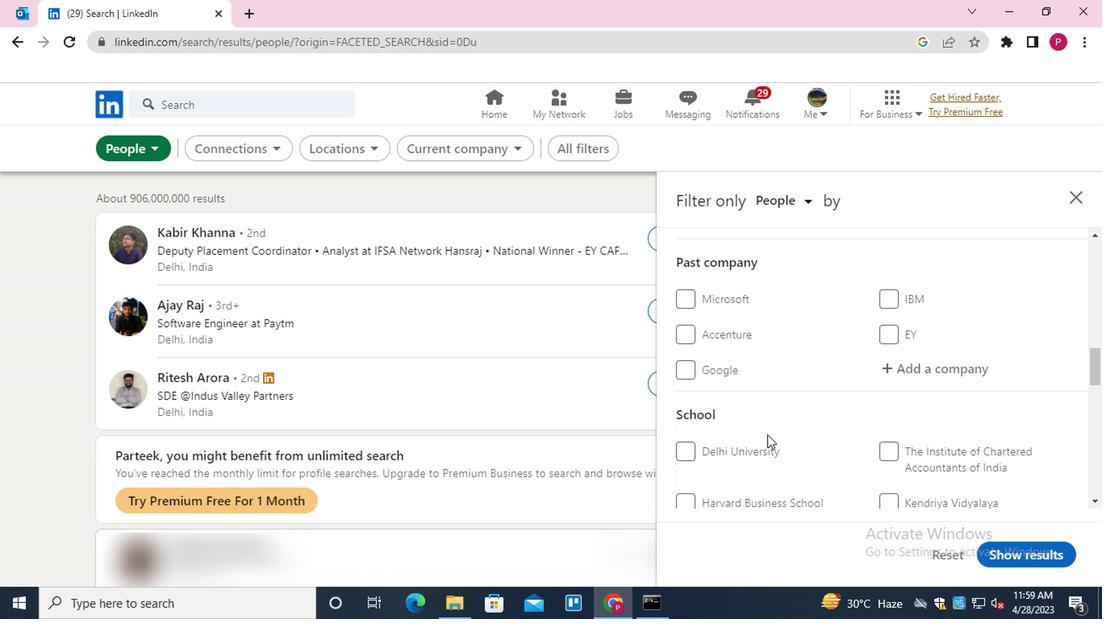 
Action: Mouse scrolled (765, 434) with delta (0, 0)
Screenshot: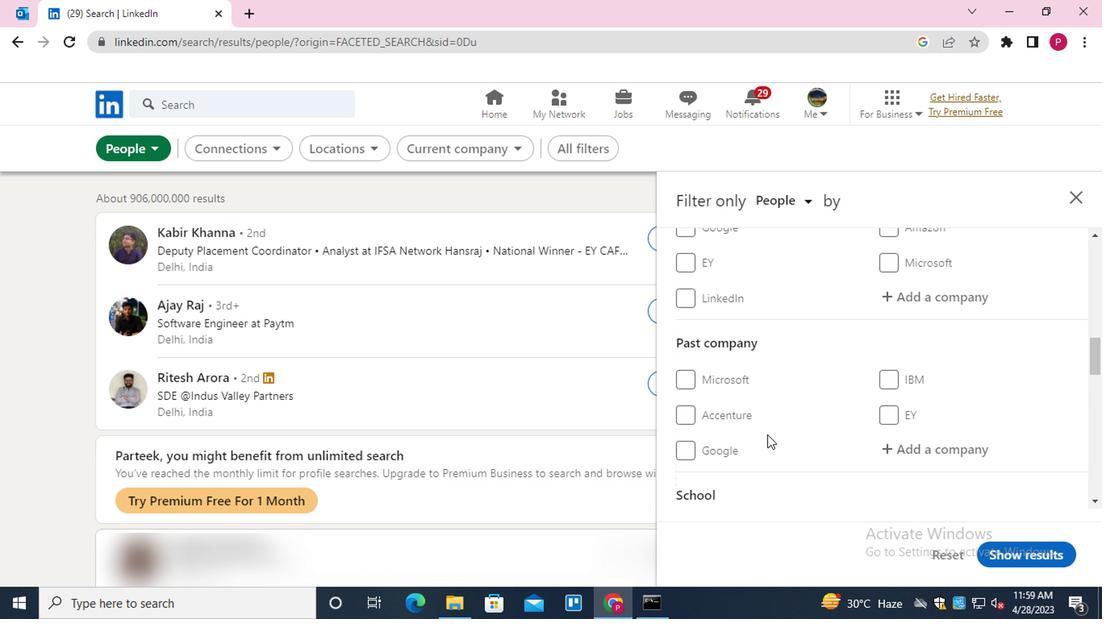 
Action: Mouse moved to (914, 381)
Screenshot: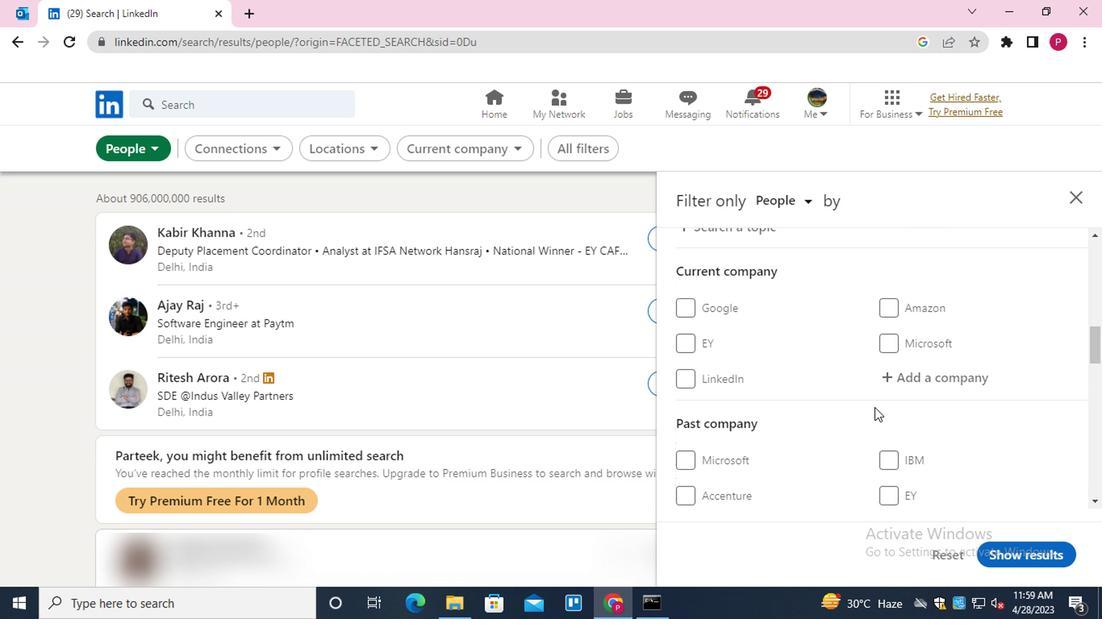 
Action: Mouse pressed left at (914, 381)
Screenshot: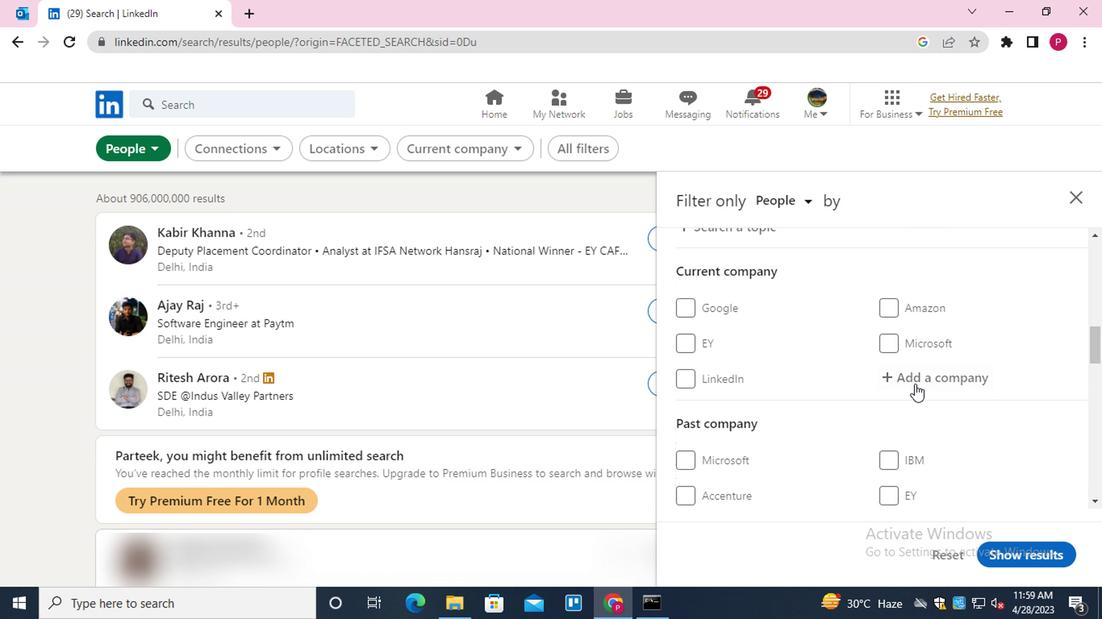 
Action: Key pressed <Key.shift>NOVO<Key.space><Key.down><Key.enter>
Screenshot: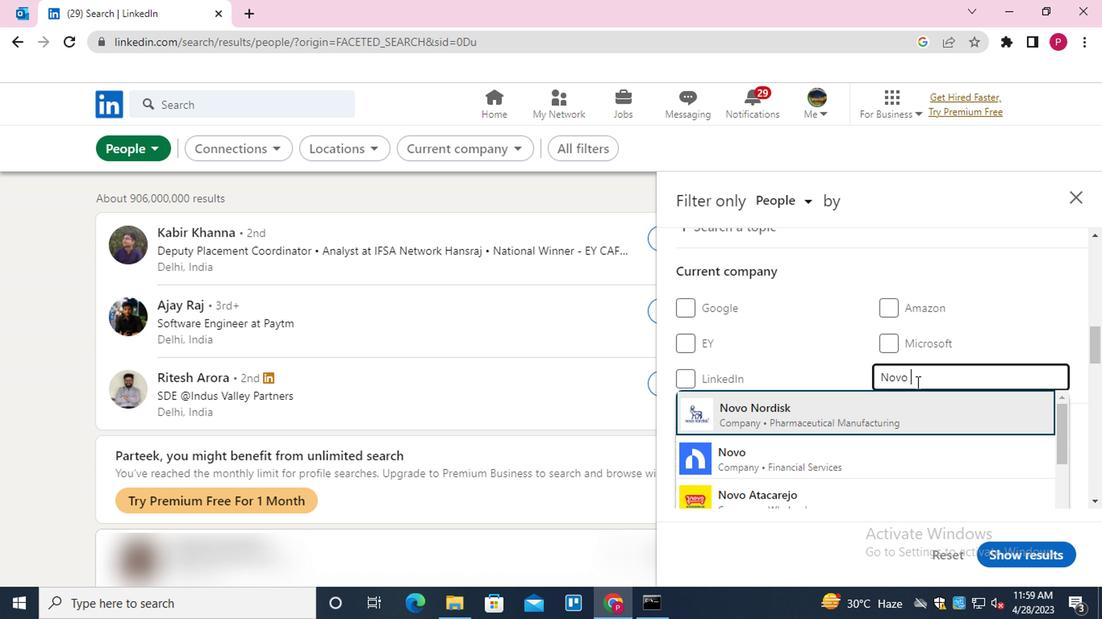 
Action: Mouse moved to (856, 467)
Screenshot: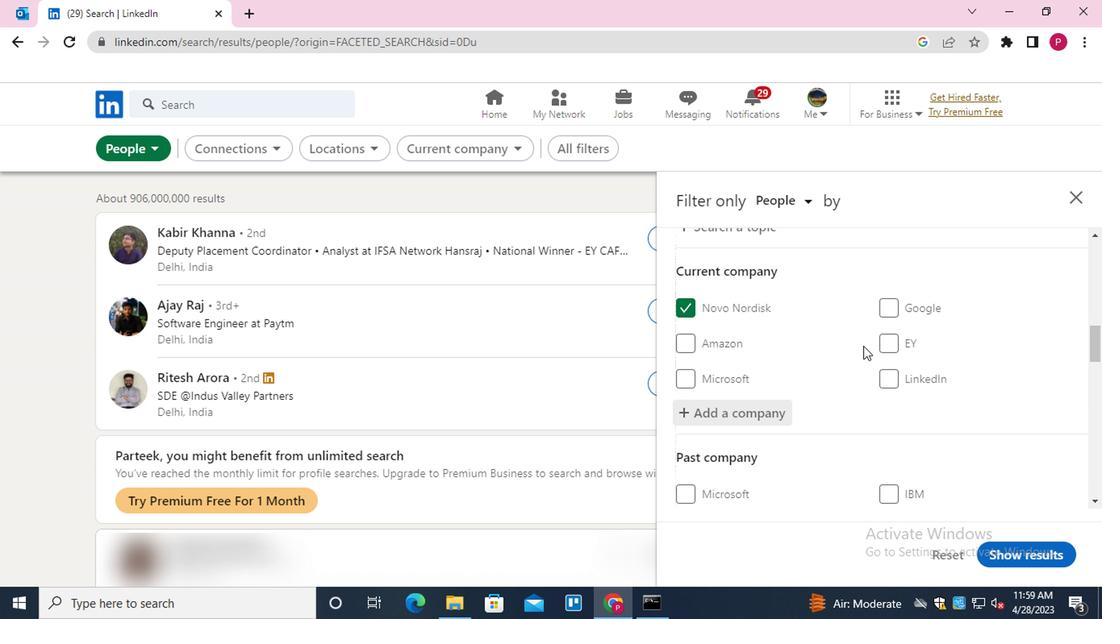 
Action: Mouse scrolled (856, 466) with delta (0, -1)
Screenshot: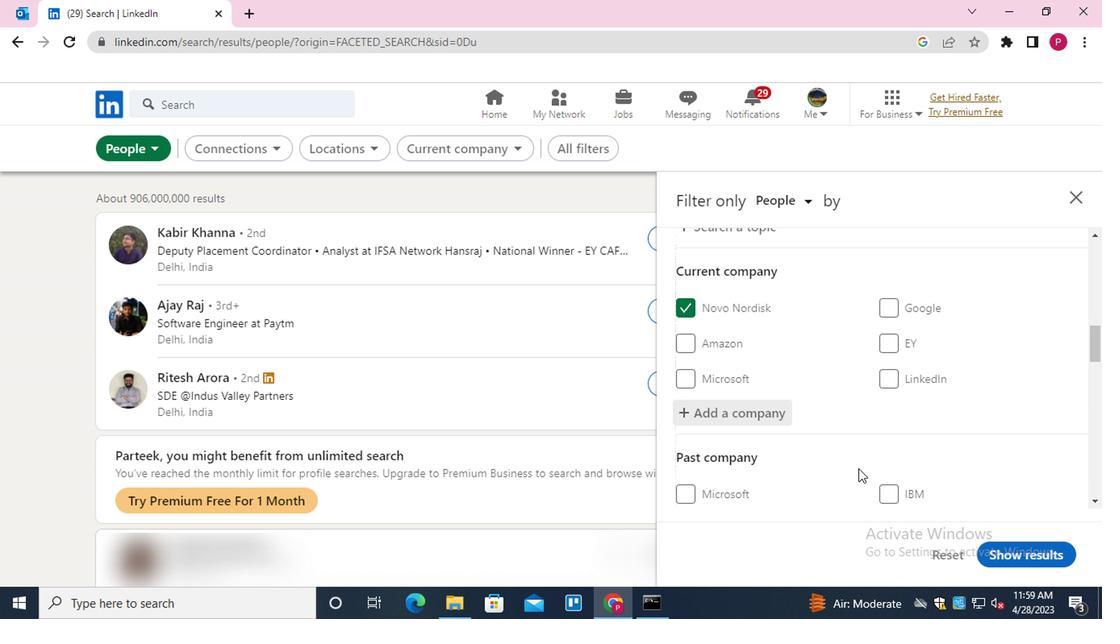 
Action: Mouse scrolled (856, 466) with delta (0, -1)
Screenshot: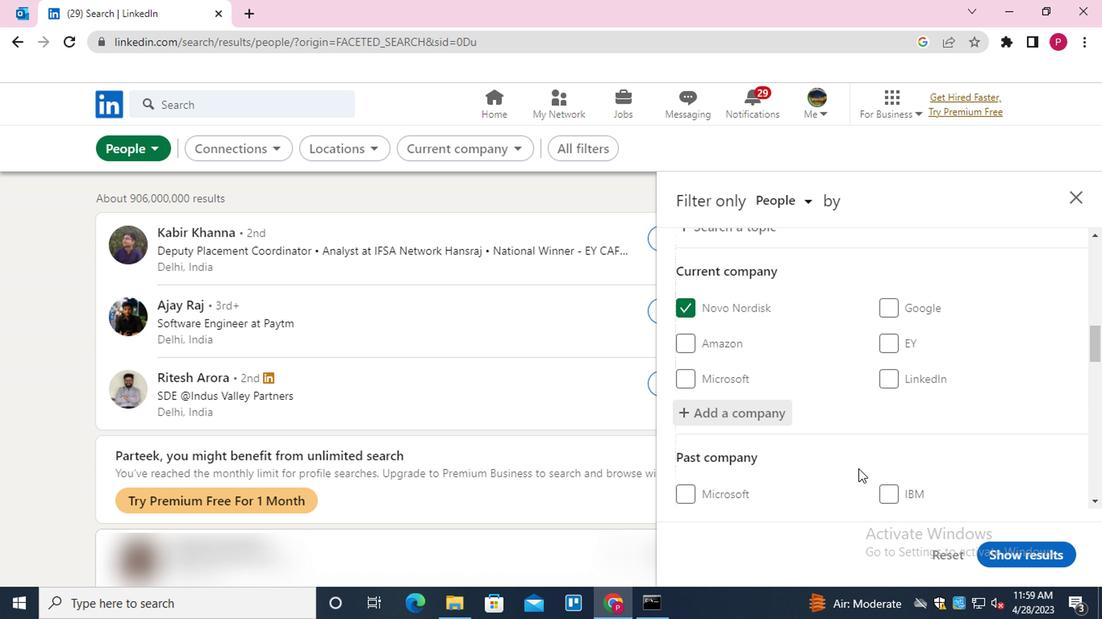 
Action: Mouse moved to (854, 463)
Screenshot: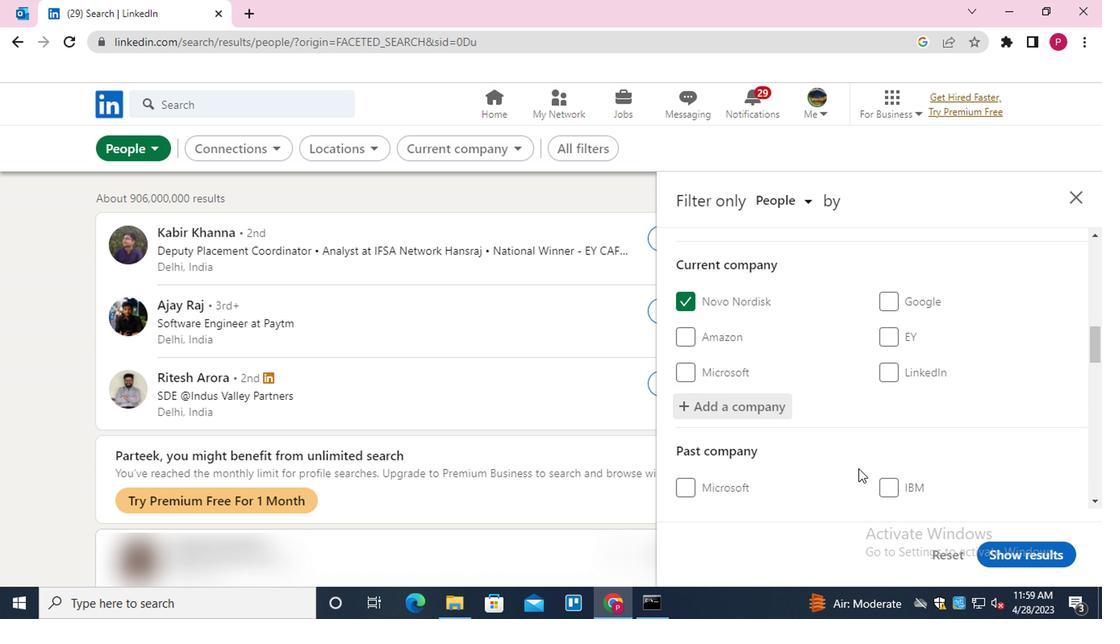 
Action: Mouse scrolled (854, 462) with delta (0, -1)
Screenshot: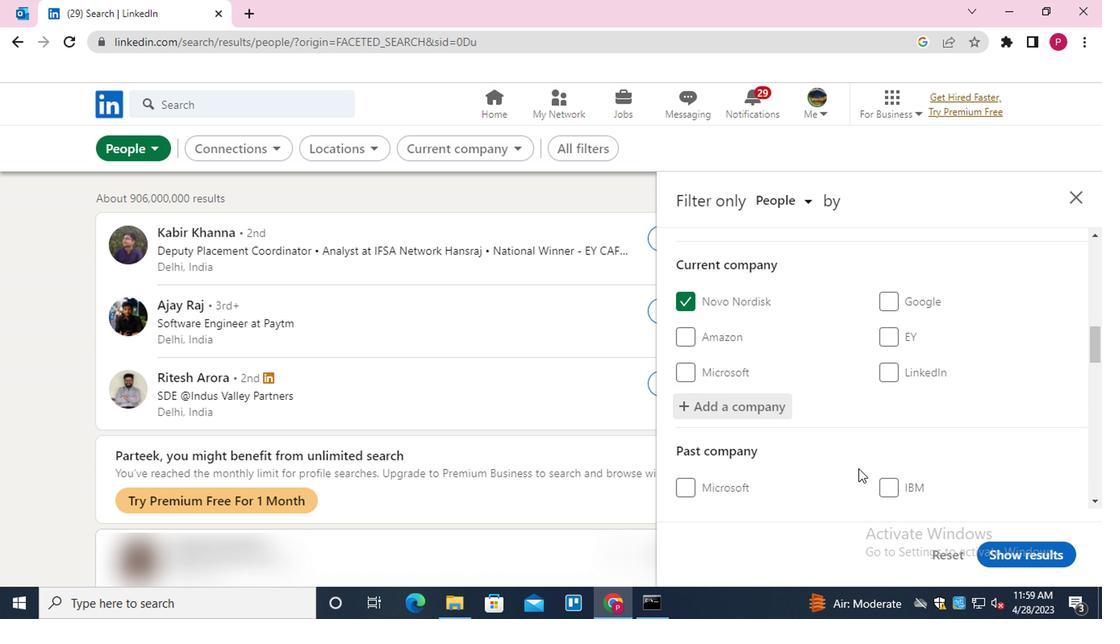 
Action: Mouse moved to (841, 424)
Screenshot: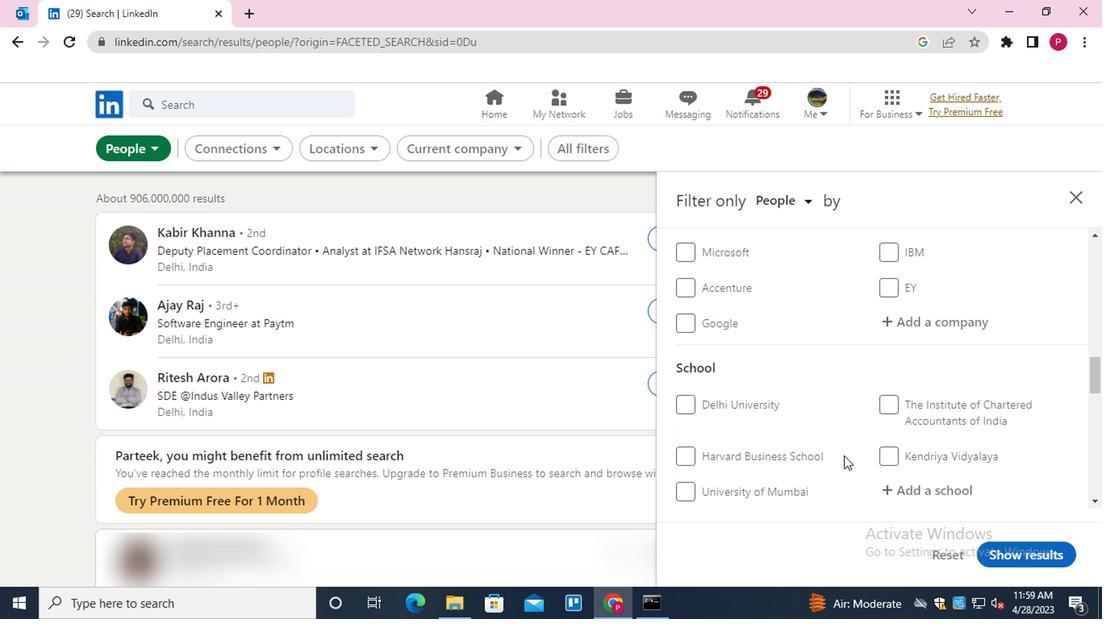 
Action: Mouse scrolled (841, 424) with delta (0, 0)
Screenshot: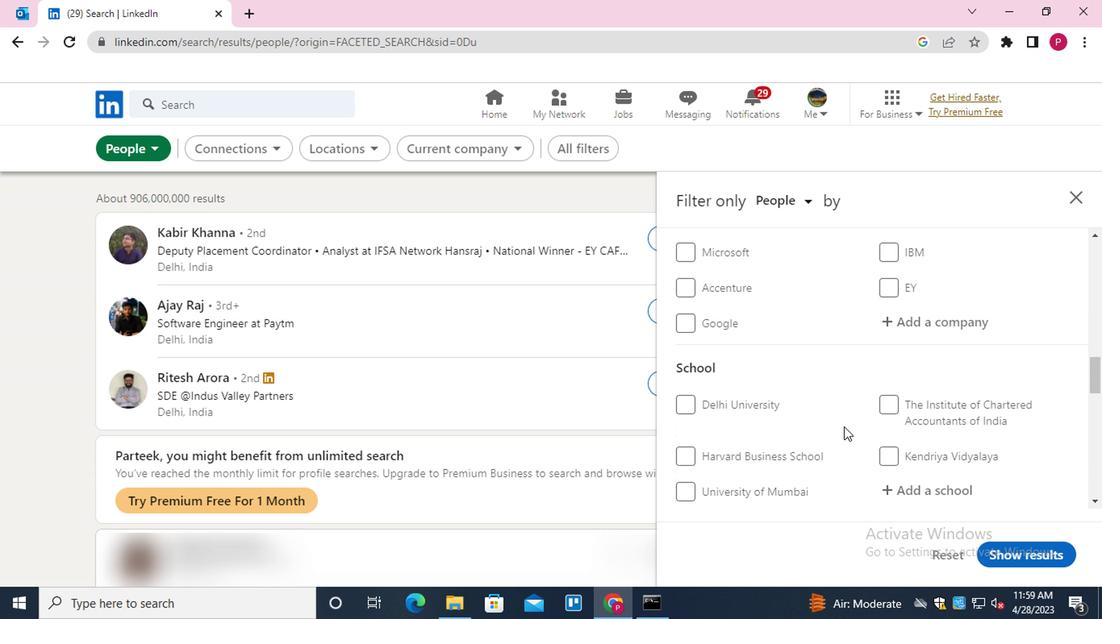 
Action: Mouse scrolled (841, 424) with delta (0, 0)
Screenshot: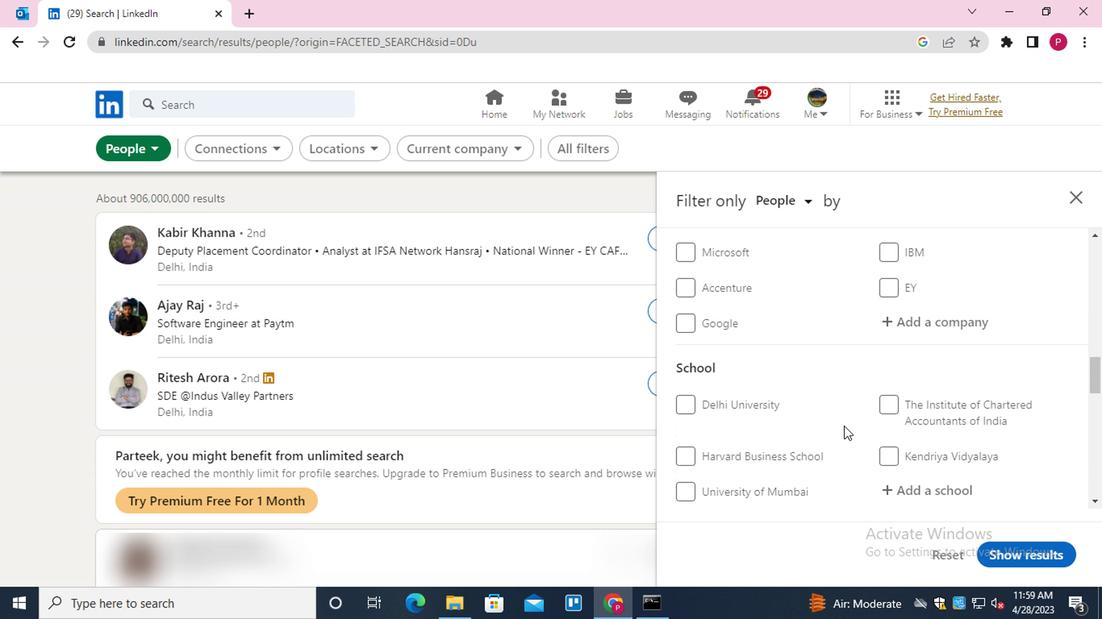 
Action: Mouse moved to (940, 332)
Screenshot: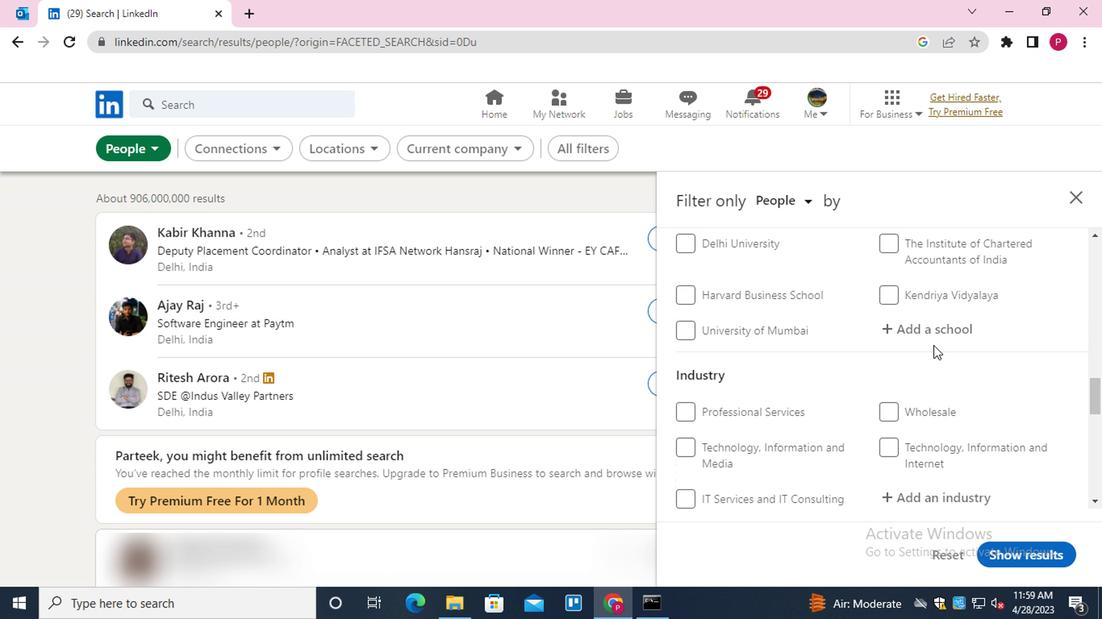 
Action: Mouse pressed left at (940, 332)
Screenshot: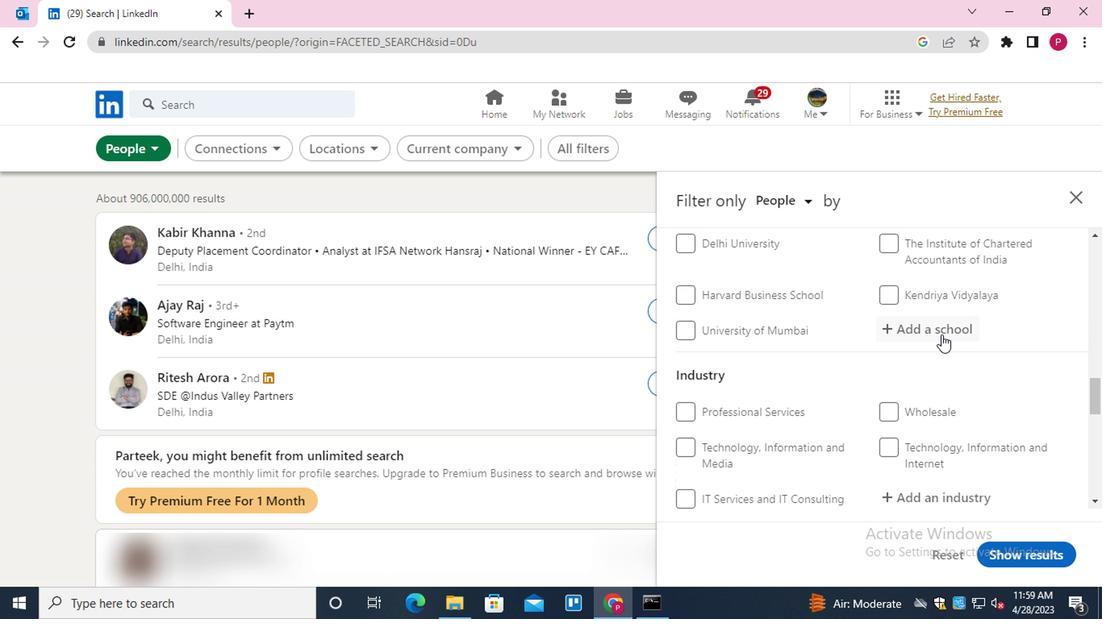 
Action: Key pressed <Key.shift>SHANEY<Key.space><Key.down><Key.enter>
Screenshot: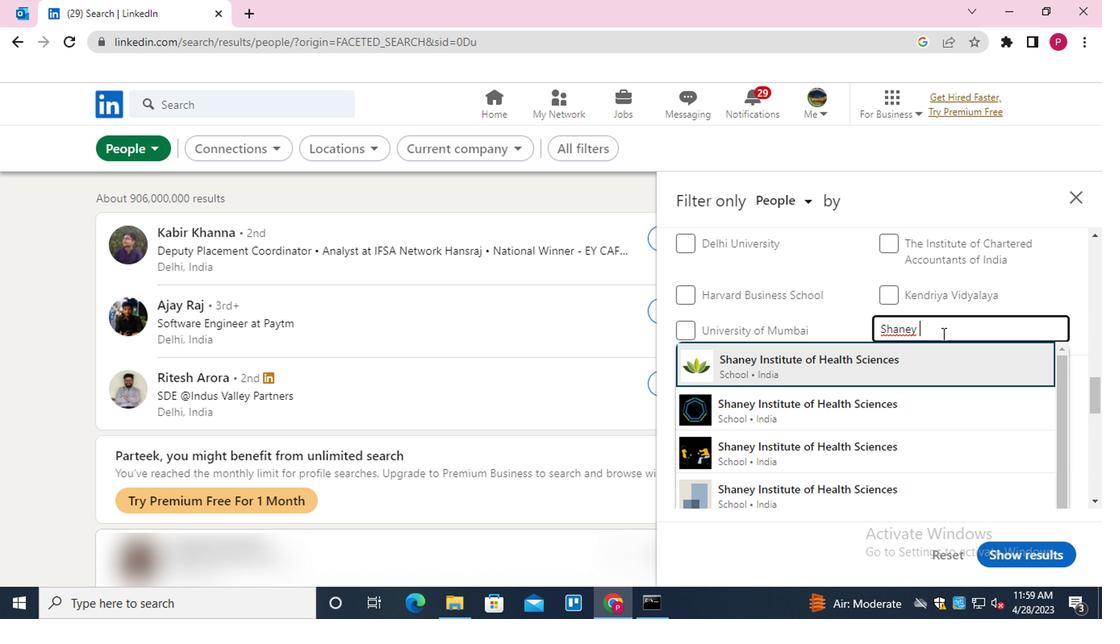 
Action: Mouse moved to (908, 363)
Screenshot: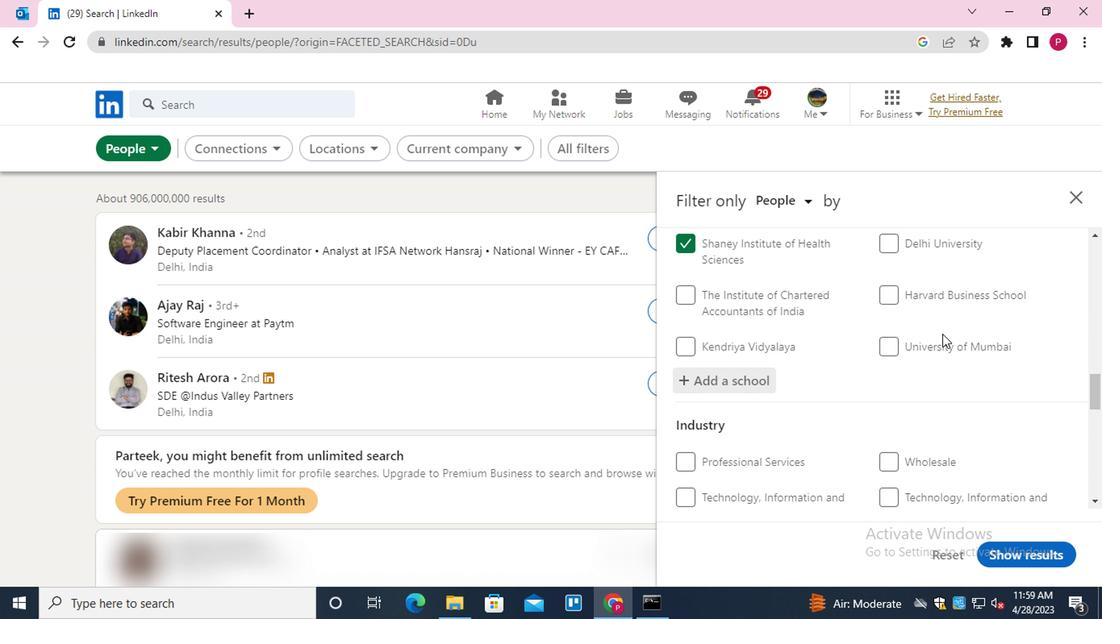 
Action: Mouse scrolled (908, 363) with delta (0, 0)
Screenshot: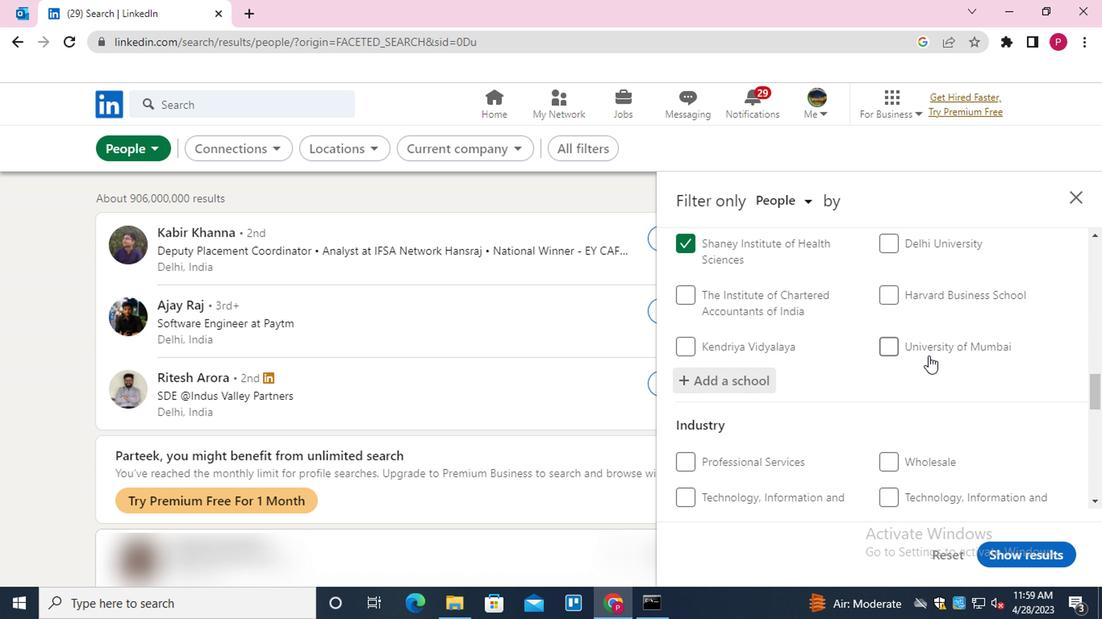 
Action: Mouse scrolled (908, 363) with delta (0, 0)
Screenshot: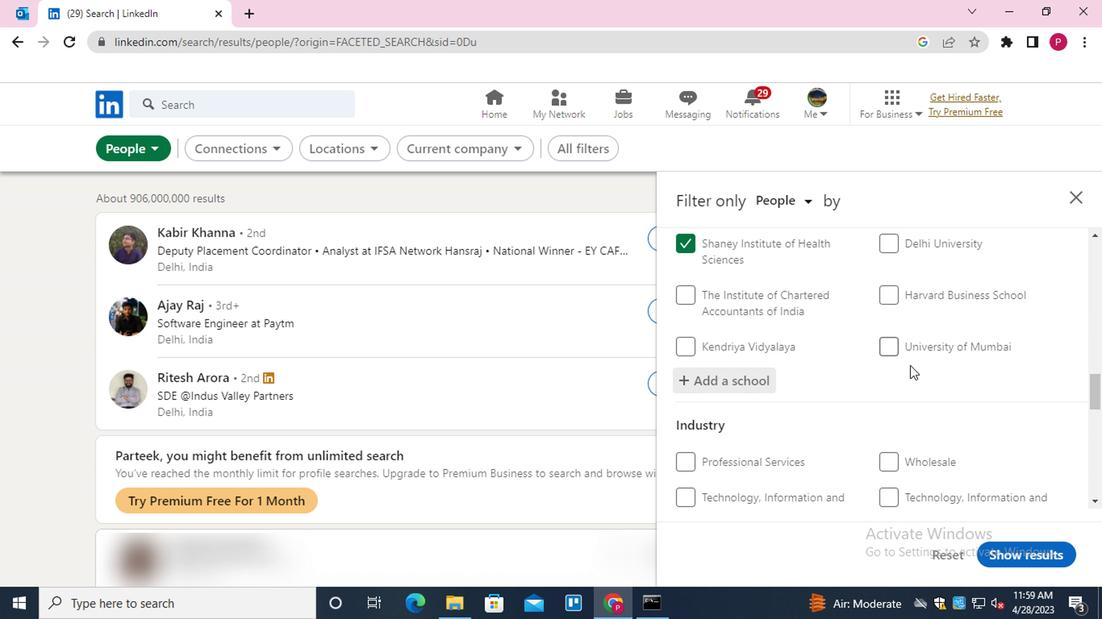 
Action: Mouse scrolled (908, 363) with delta (0, 0)
Screenshot: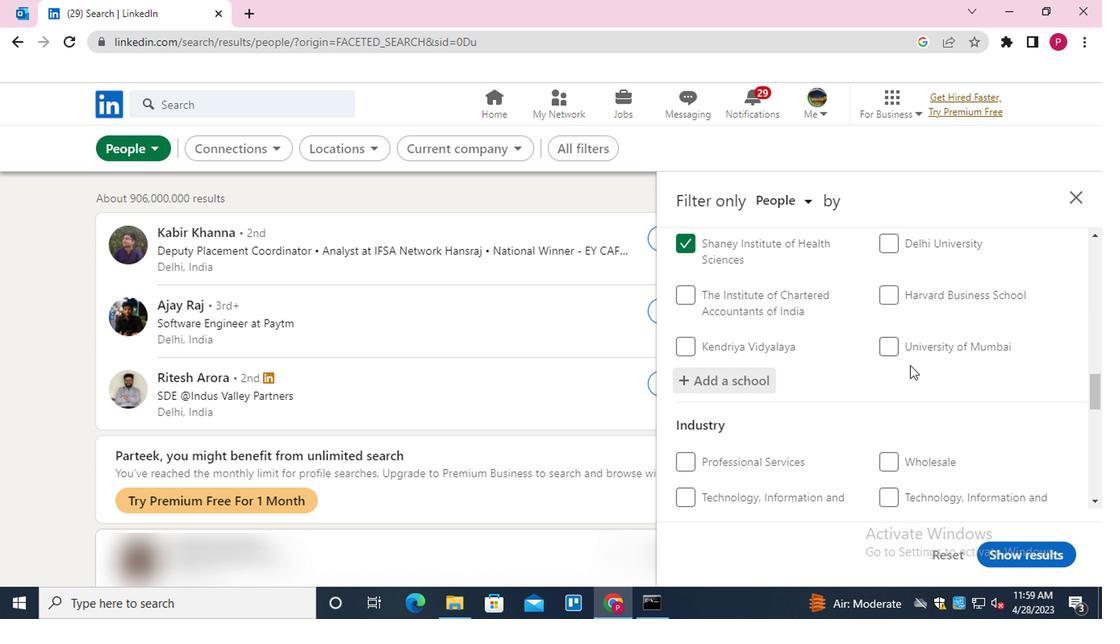 
Action: Mouse moved to (932, 304)
Screenshot: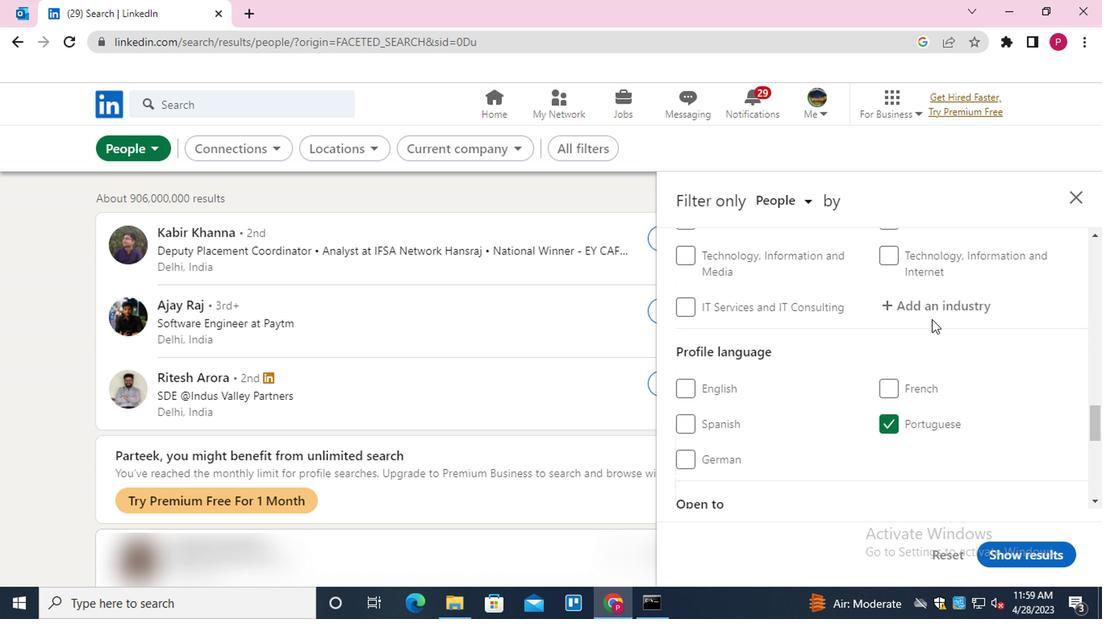 
Action: Mouse pressed left at (932, 304)
Screenshot: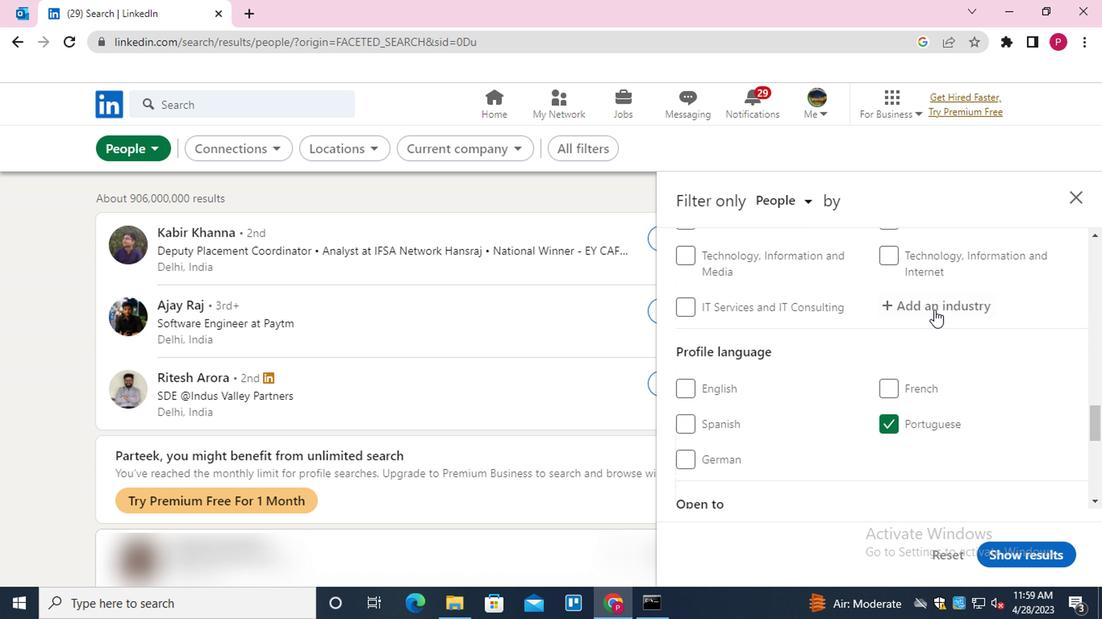 
Action: Key pressed <Key.shift>INFORMATION<Key.down><Key.down><Key.enter>
Screenshot: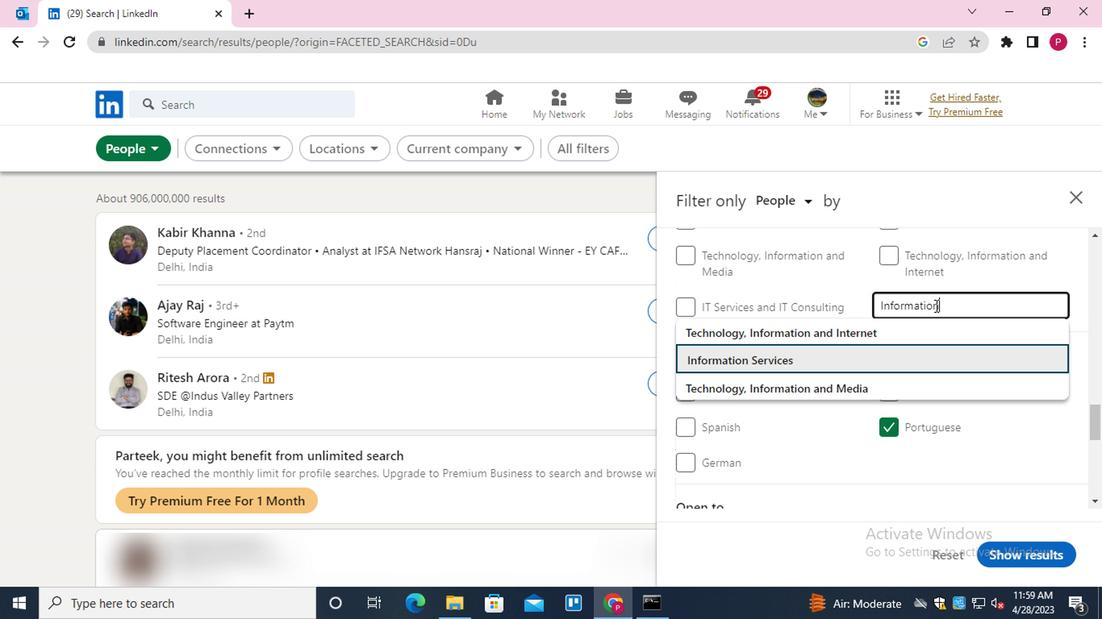 
Action: Mouse moved to (872, 339)
Screenshot: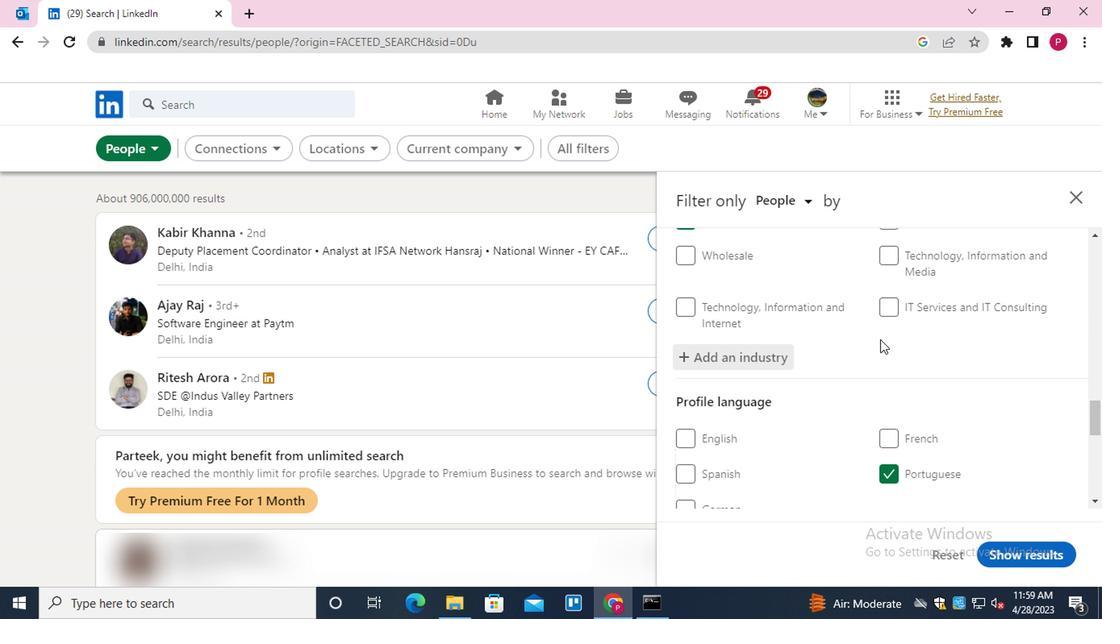 
Action: Mouse scrolled (872, 339) with delta (0, 0)
Screenshot: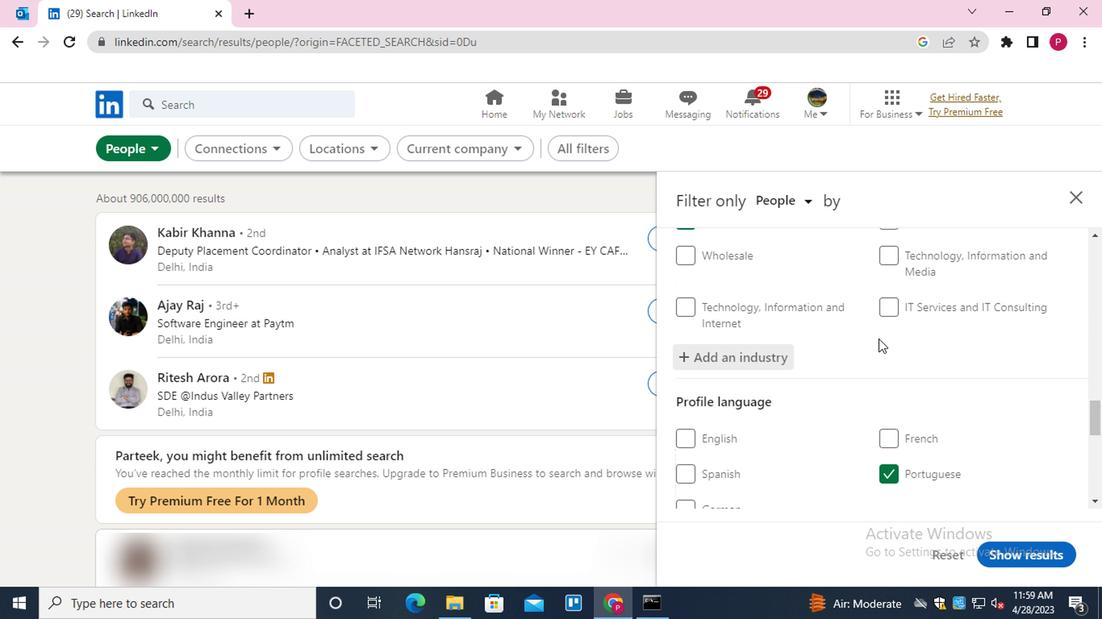 
Action: Mouse moved to (870, 340)
Screenshot: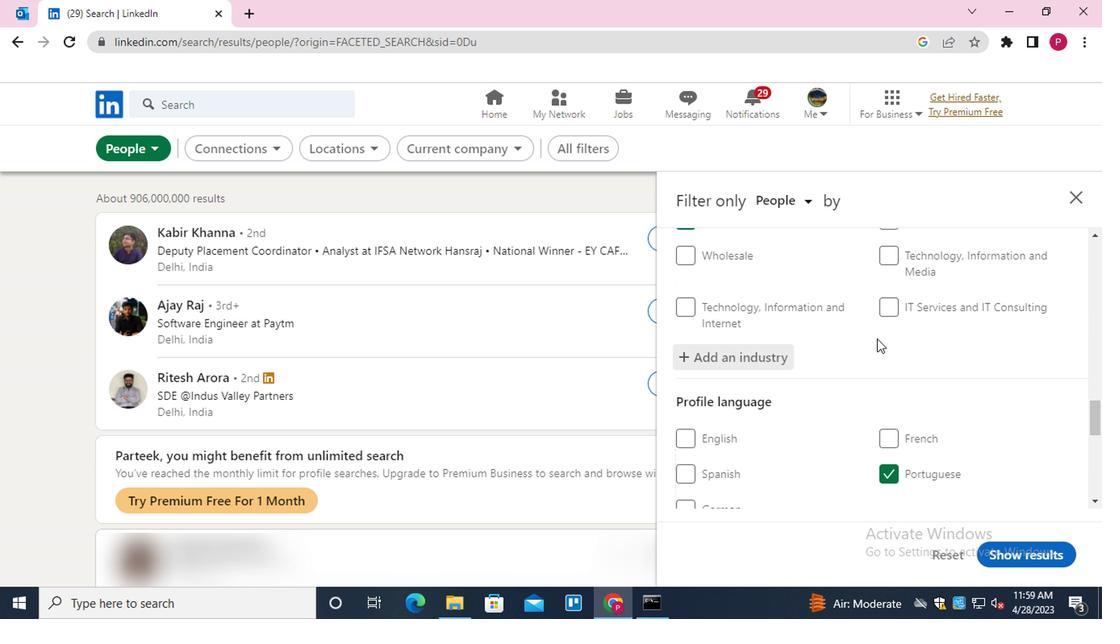 
Action: Mouse scrolled (870, 339) with delta (0, -1)
Screenshot: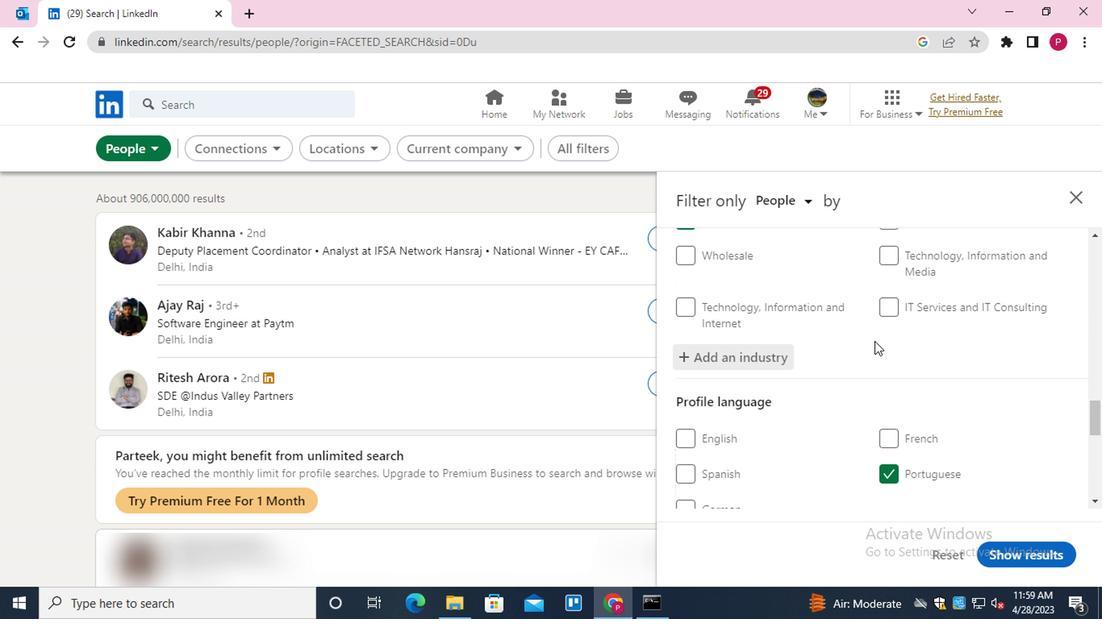 
Action: Mouse scrolled (870, 339) with delta (0, -1)
Screenshot: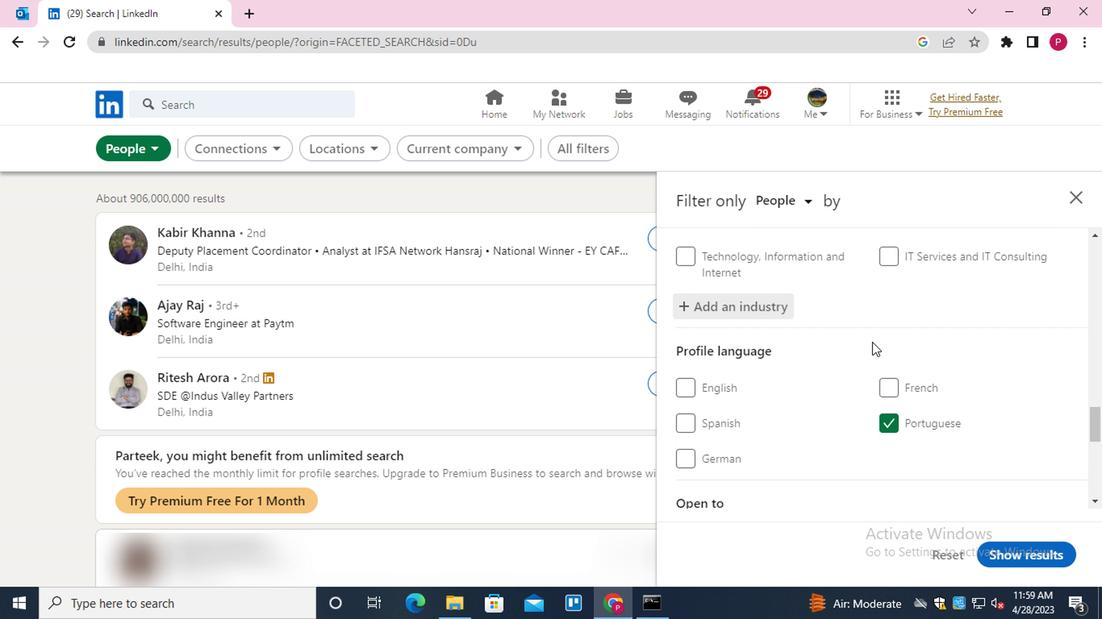 
Action: Mouse scrolled (870, 339) with delta (0, -1)
Screenshot: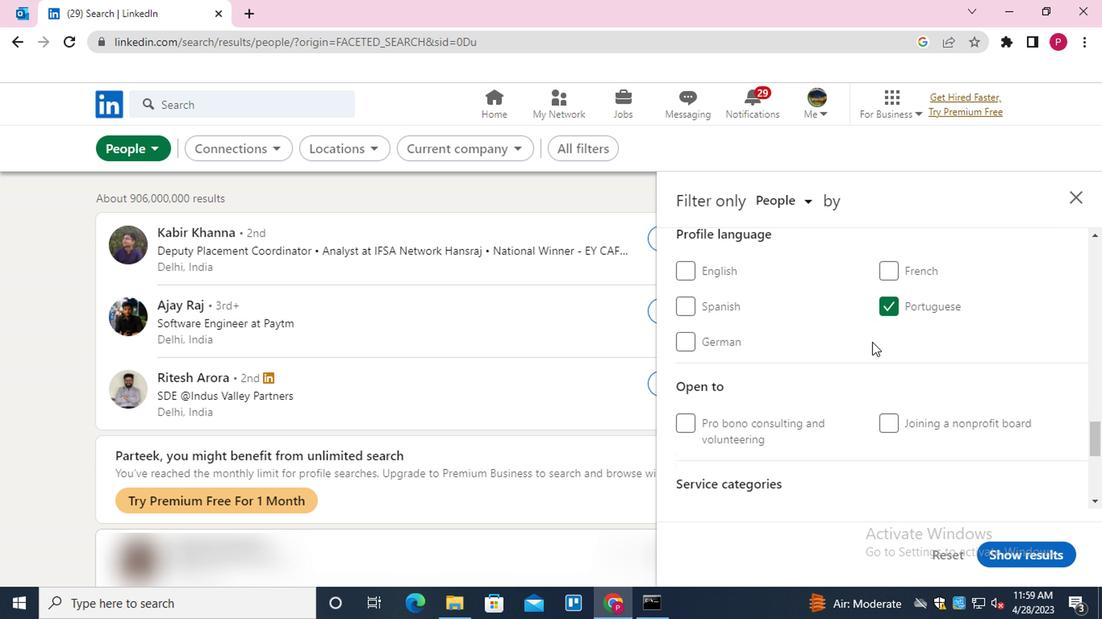 
Action: Mouse moved to (878, 358)
Screenshot: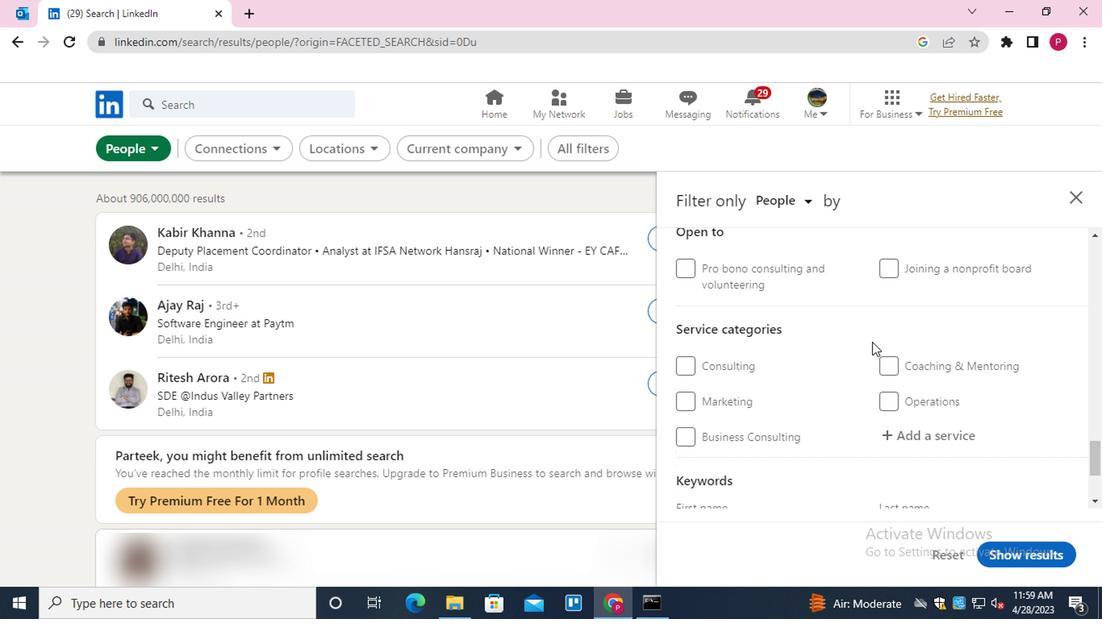 
Action: Mouse scrolled (878, 357) with delta (0, -1)
Screenshot: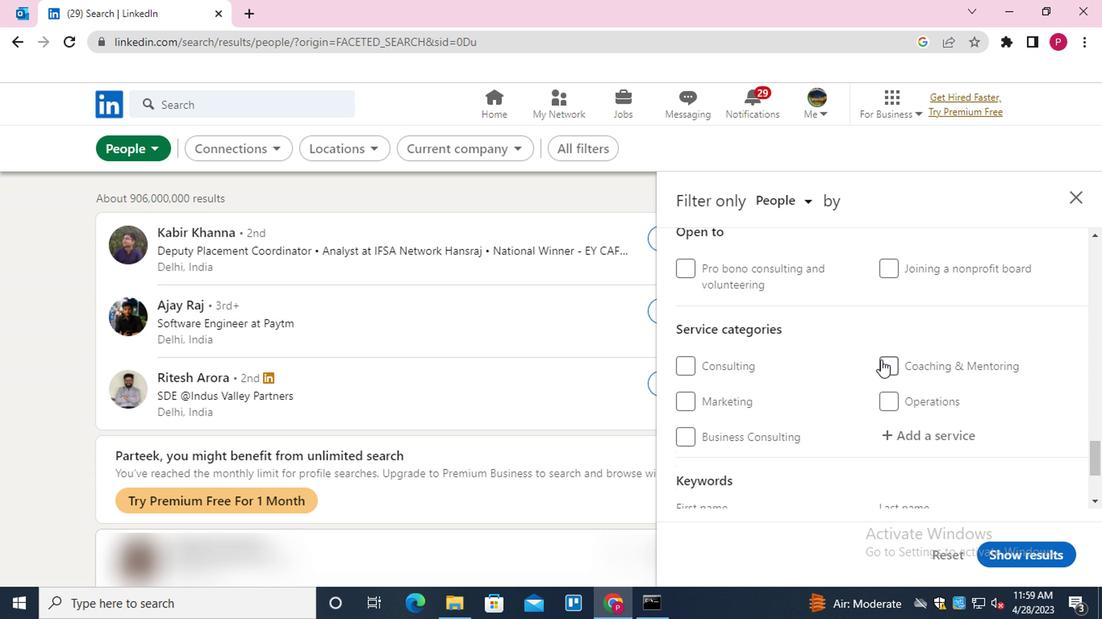 
Action: Mouse scrolled (878, 357) with delta (0, -1)
Screenshot: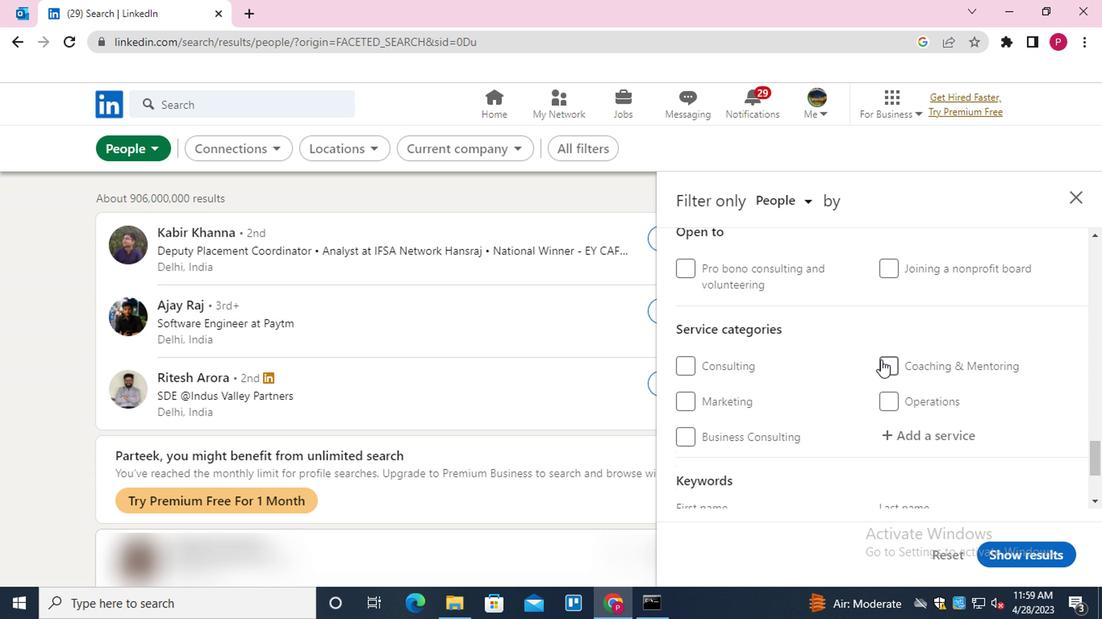 
Action: Mouse moved to (954, 281)
Screenshot: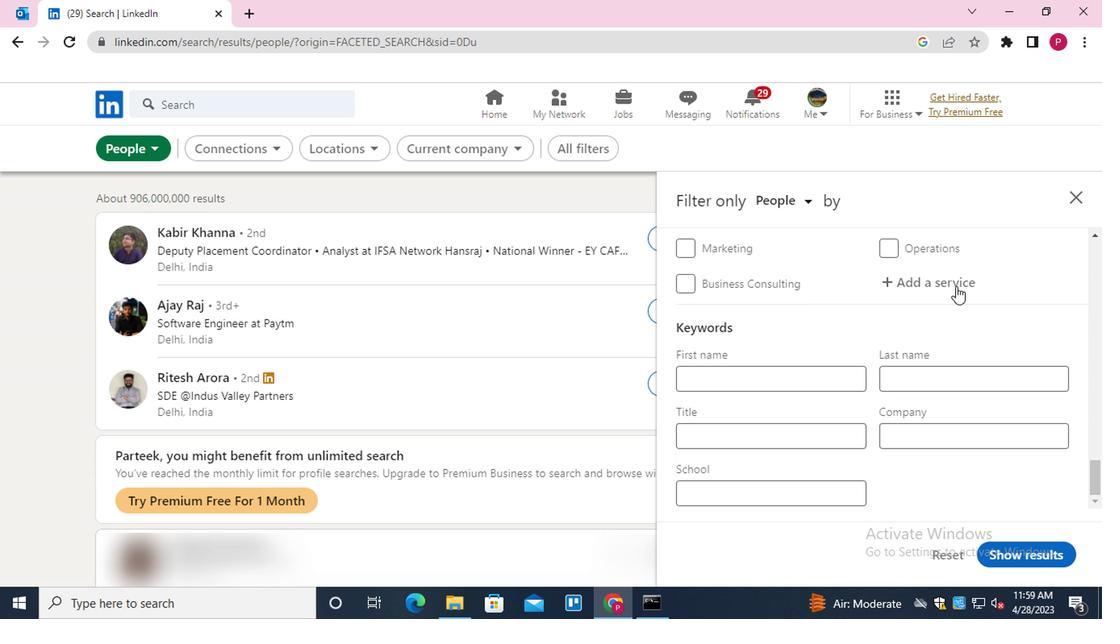 
Action: Mouse pressed left at (954, 281)
Screenshot: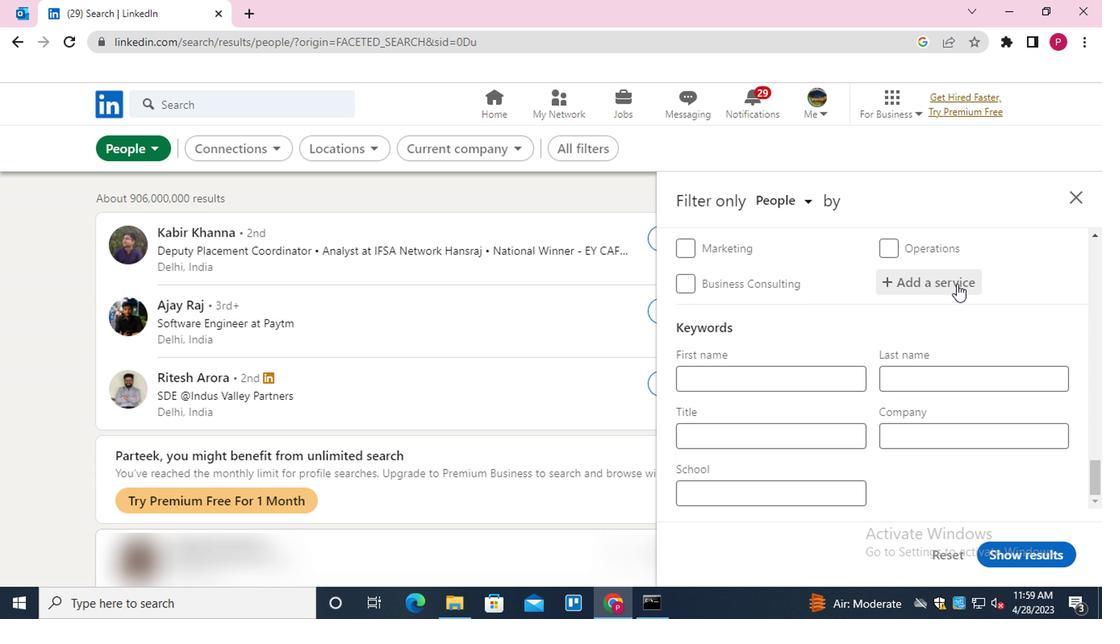 
Action: Key pressed <Key.shift><Key.shift><Key.shift>N
Screenshot: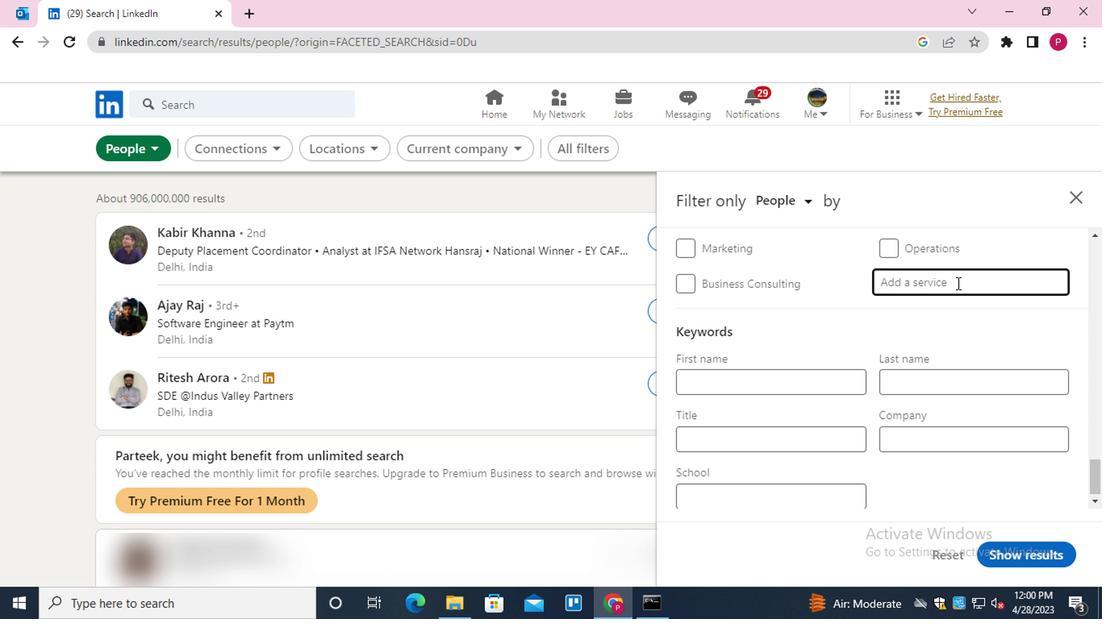 
Action: Mouse moved to (954, 281)
Screenshot: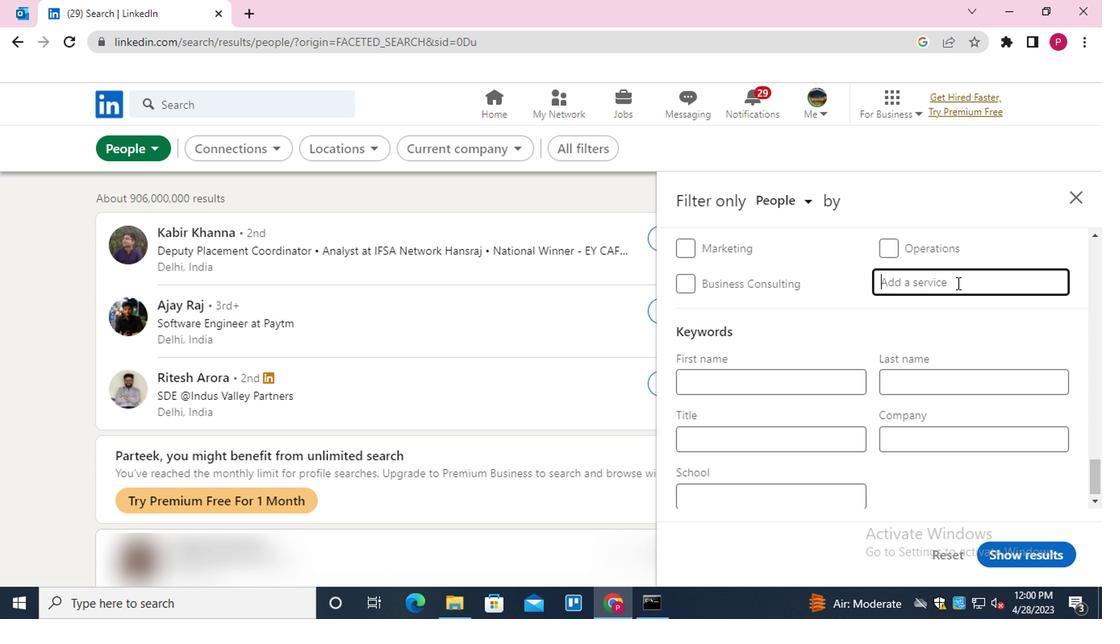 
Action: Key pressed OTARY<Key.down><Key.enter>
Screenshot: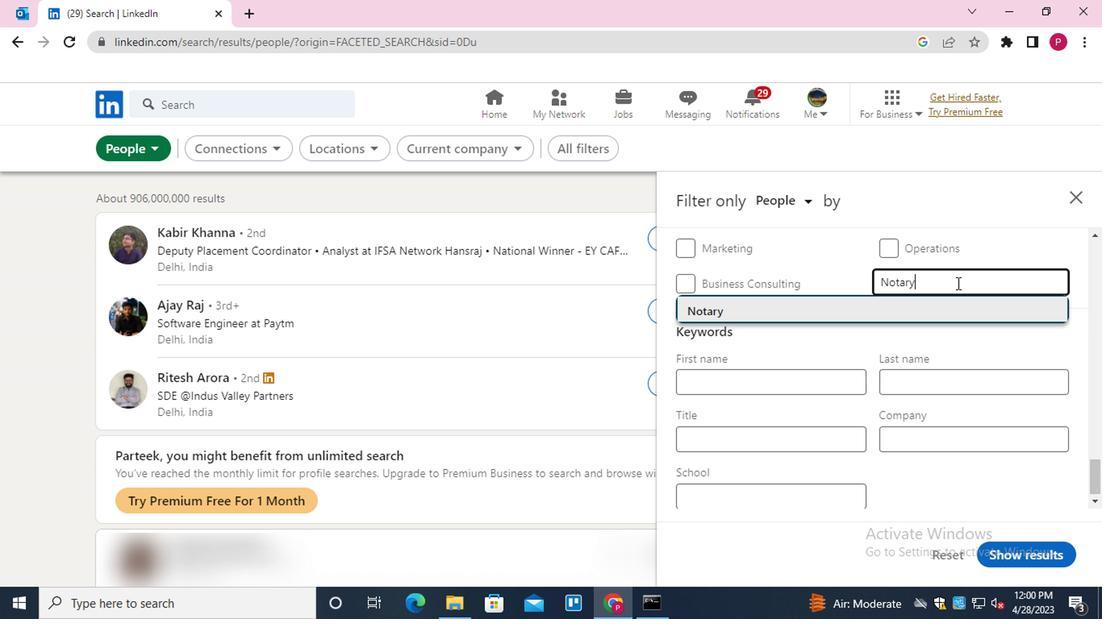 
Action: Mouse moved to (896, 306)
Screenshot: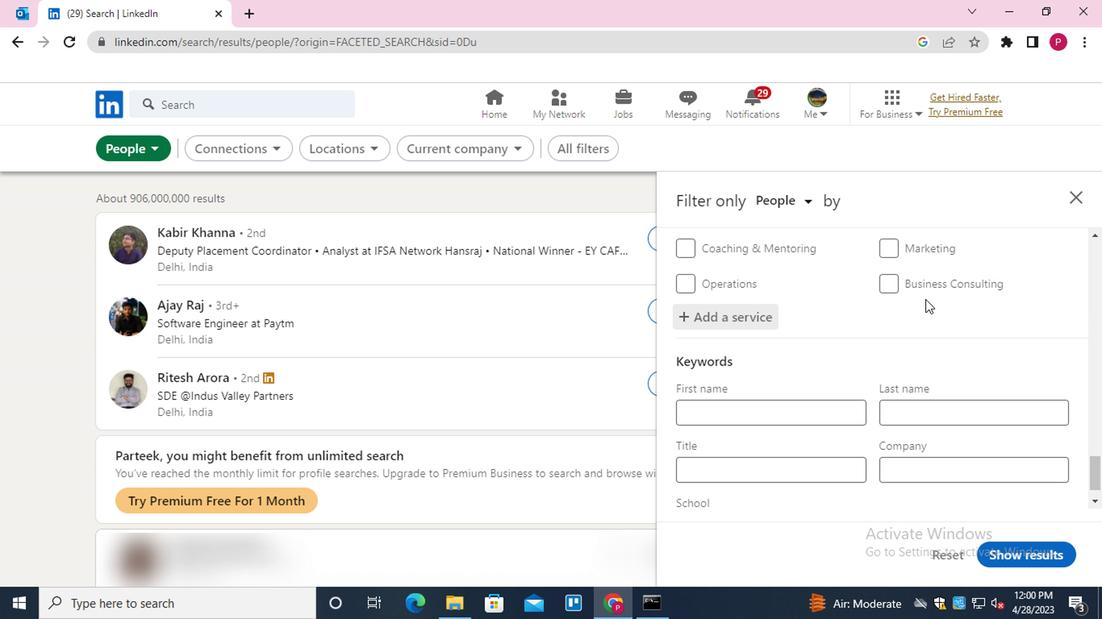 
Action: Mouse scrolled (896, 305) with delta (0, 0)
Screenshot: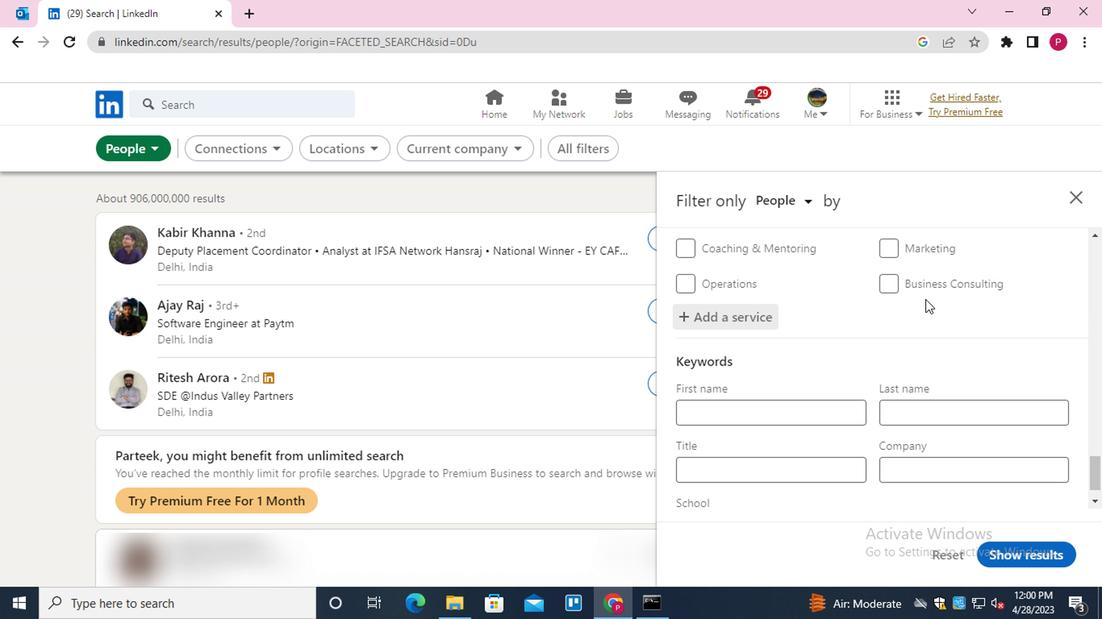 
Action: Mouse scrolled (896, 305) with delta (0, 0)
Screenshot: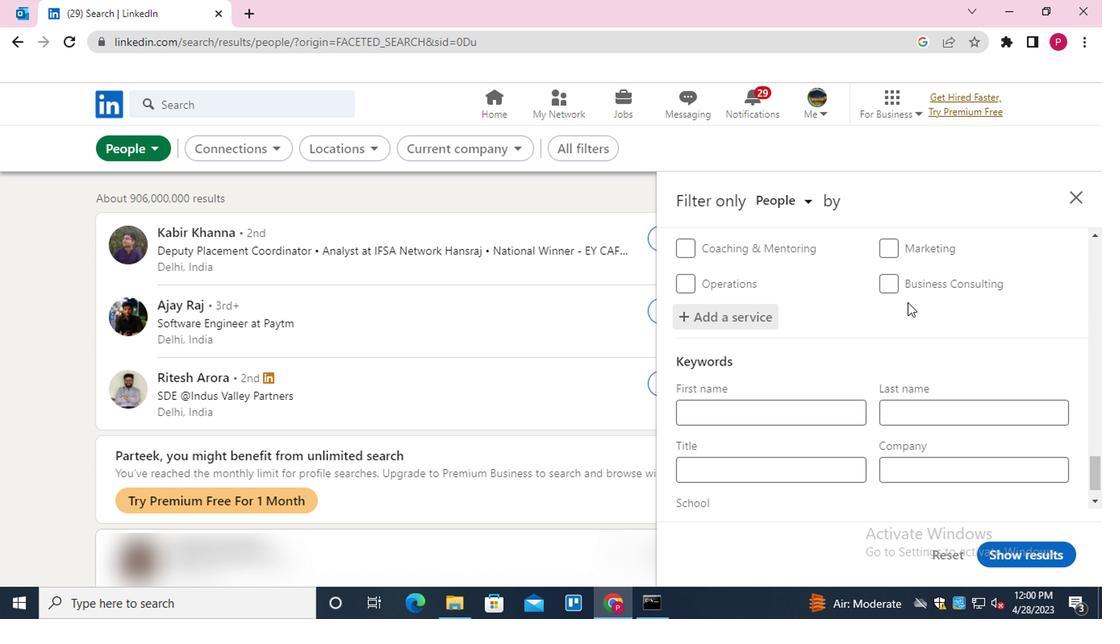 
Action: Mouse moved to (777, 421)
Screenshot: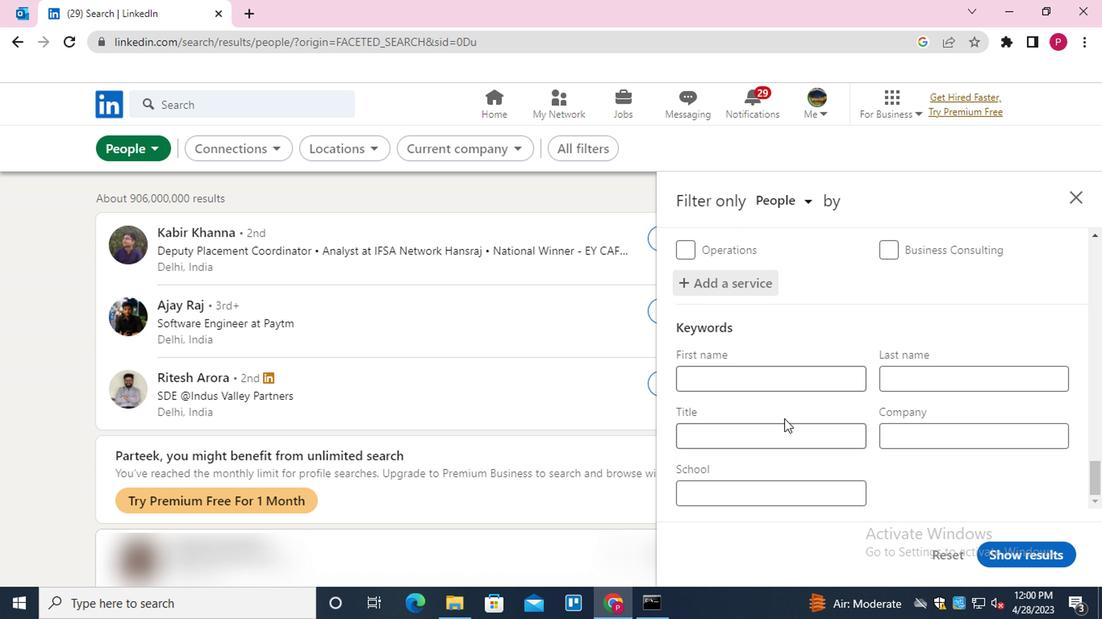 
Action: Mouse pressed left at (777, 421)
Screenshot: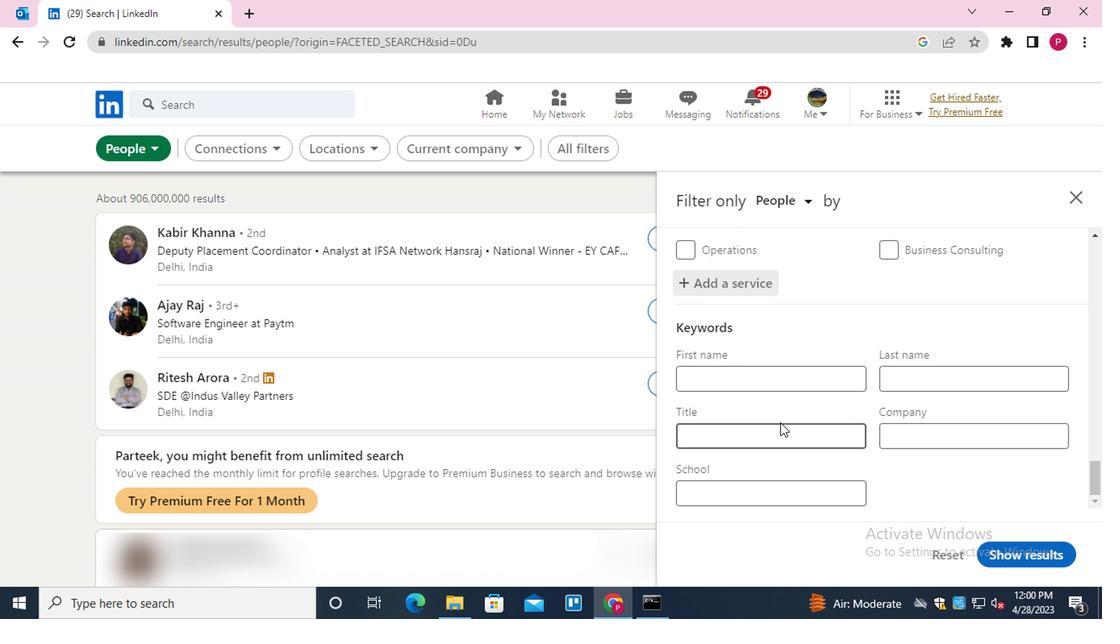 
Action: Key pressed <Key.shift>MEDICAL<Key.space><Key.shift><Key.shift><Key.shift><Key.shift><Key.shift><Key.shift><Key.shift><Key.shift><Key.shift>LABORATORY<Key.space><Key.shift>TECH
Screenshot: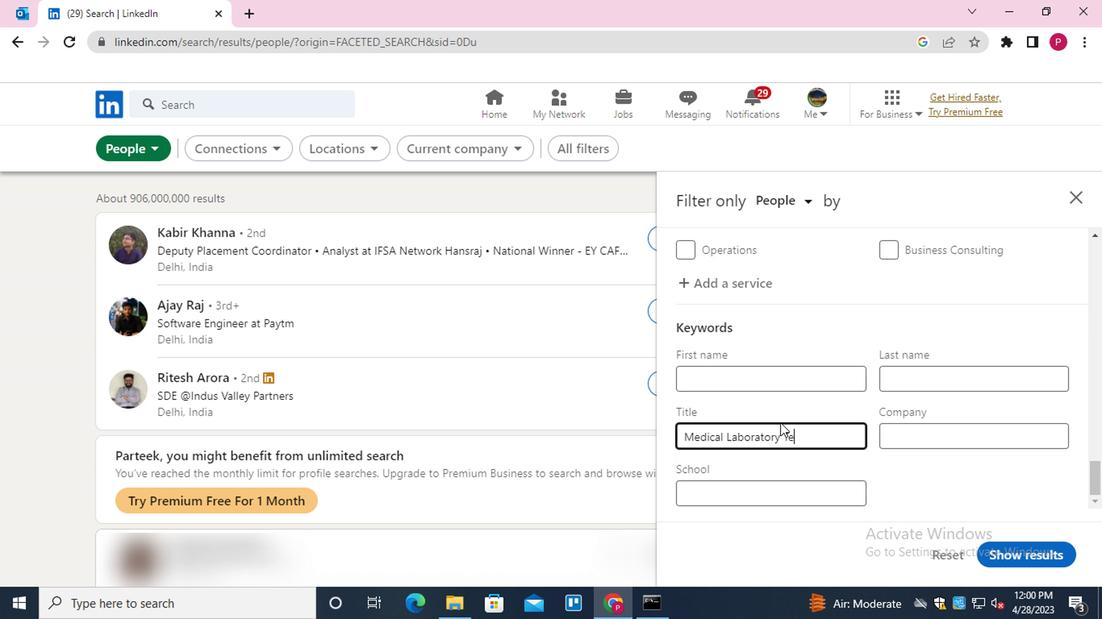 
Action: Mouse moved to (1060, 548)
Screenshot: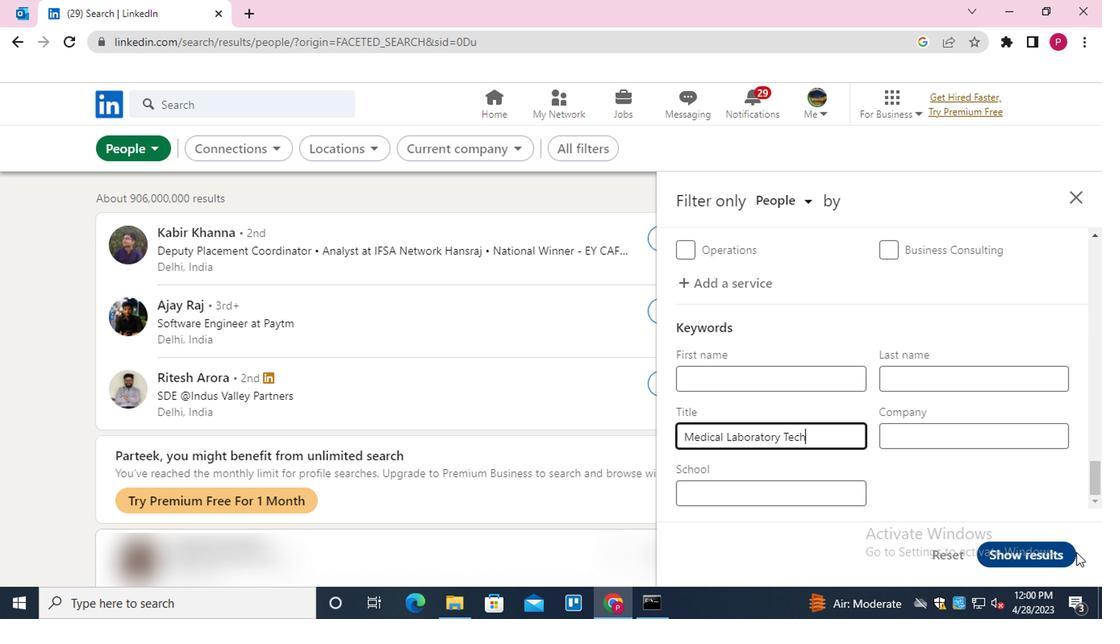 
Action: Mouse pressed left at (1060, 548)
Screenshot: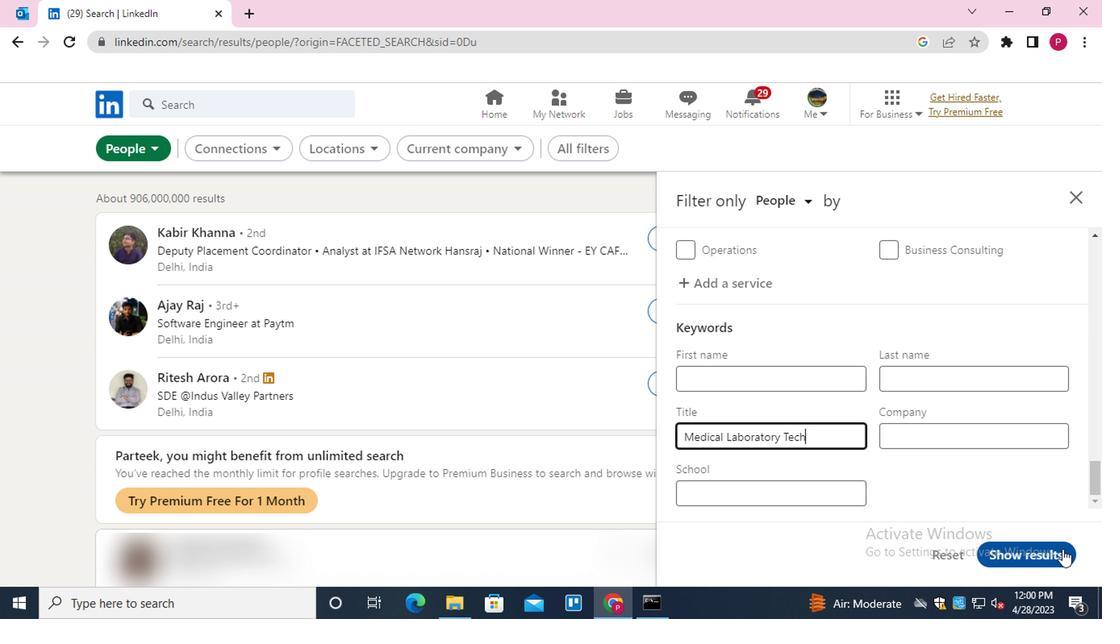
Action: Mouse moved to (419, 268)
Screenshot: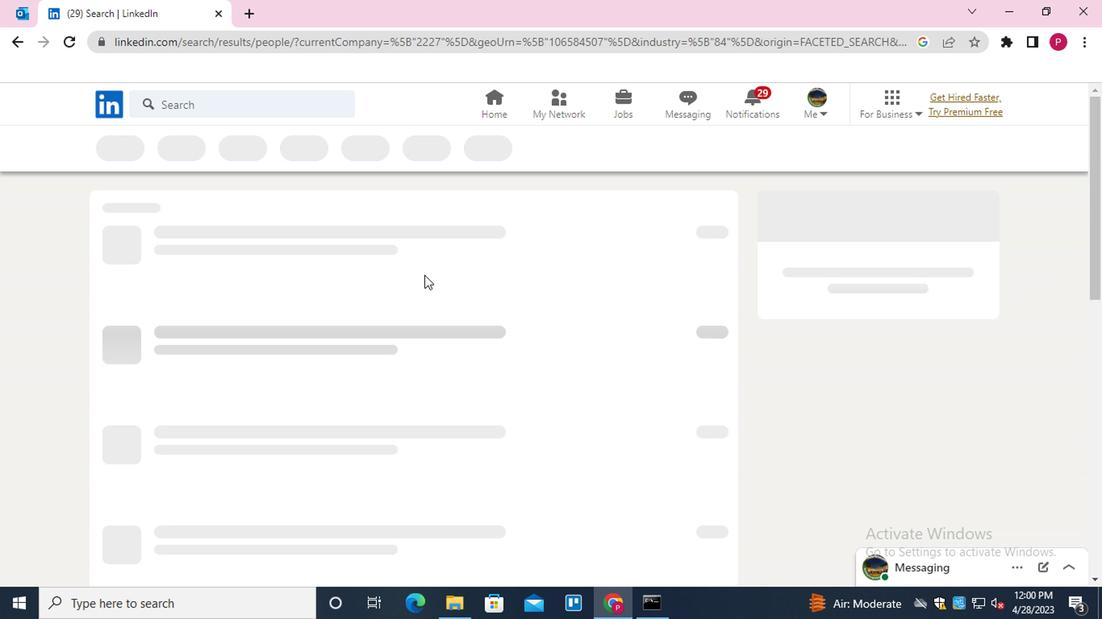 
